 Task: Find flights from San Francisco to Dubai, departing on October 1 and returning on October 5, in Economy class. Apply a filter for flights under 15 hours.
Action: Mouse pressed left at (269, 273)
Screenshot: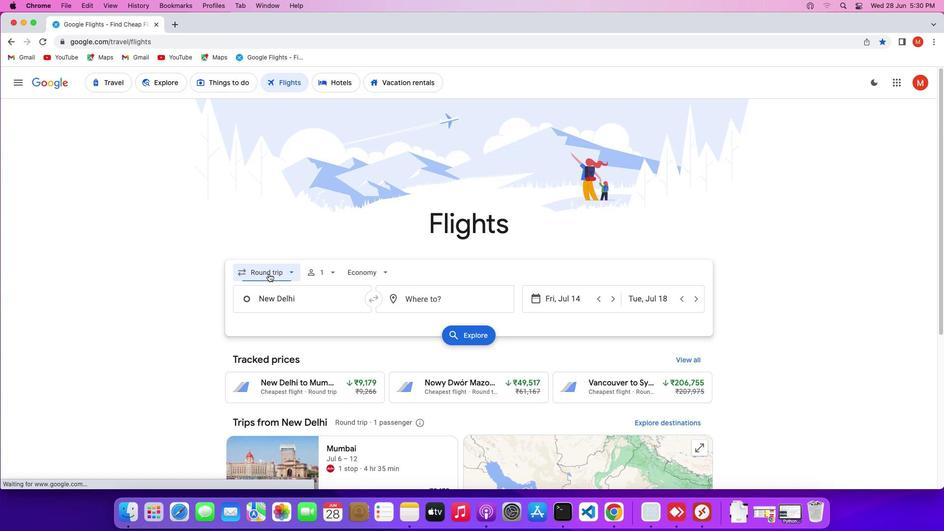 
Action: Mouse moved to (254, 296)
Screenshot: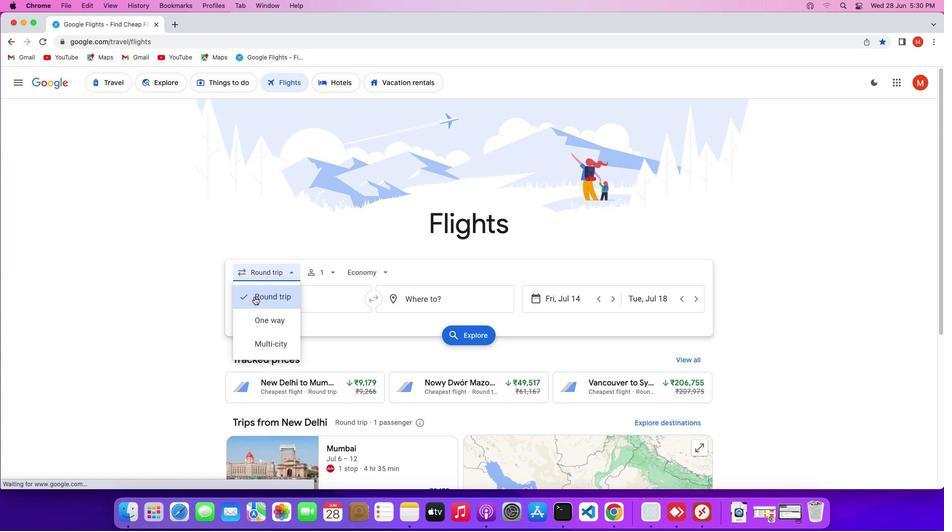 
Action: Mouse pressed left at (254, 296)
Screenshot: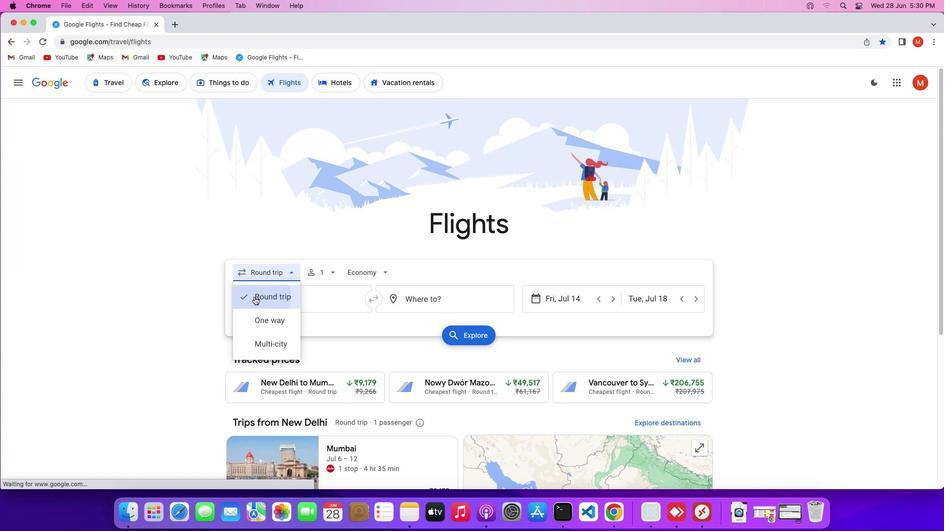 
Action: Mouse moved to (328, 276)
Screenshot: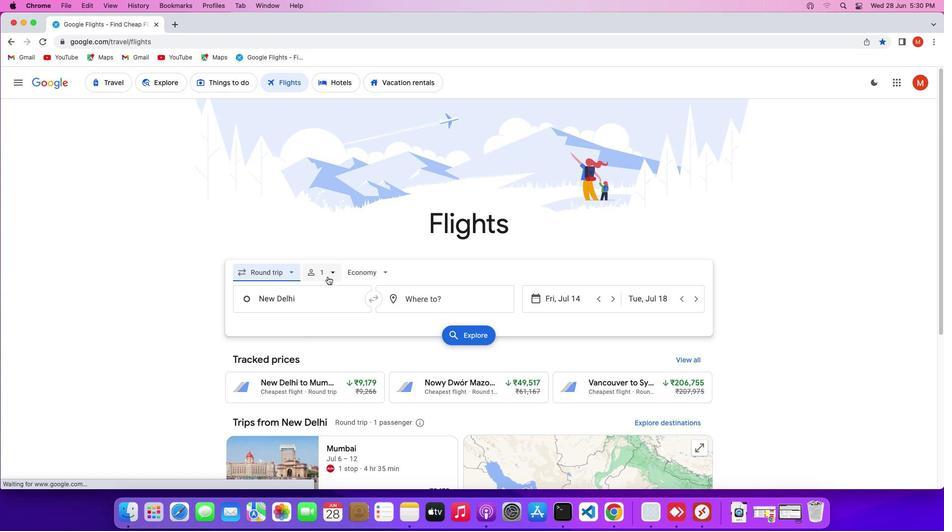 
Action: Mouse pressed left at (328, 276)
Screenshot: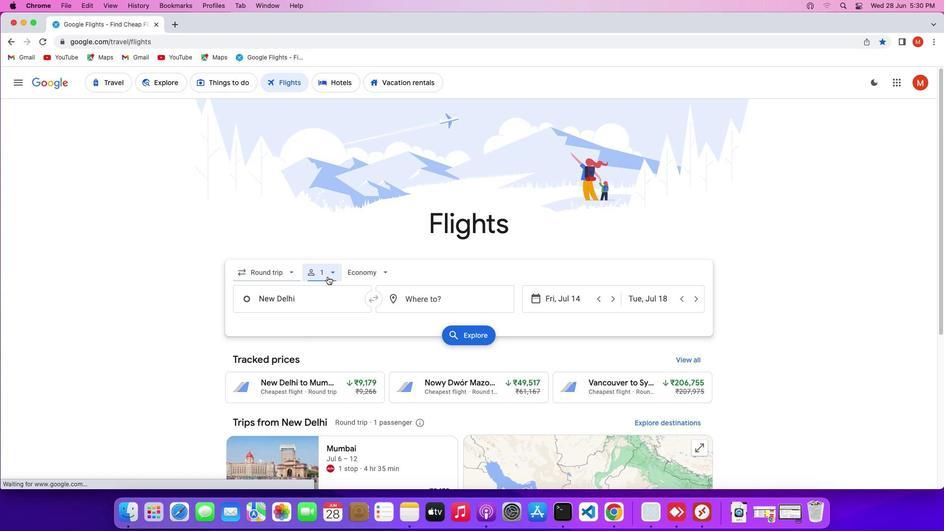 
Action: Mouse moved to (385, 297)
Screenshot: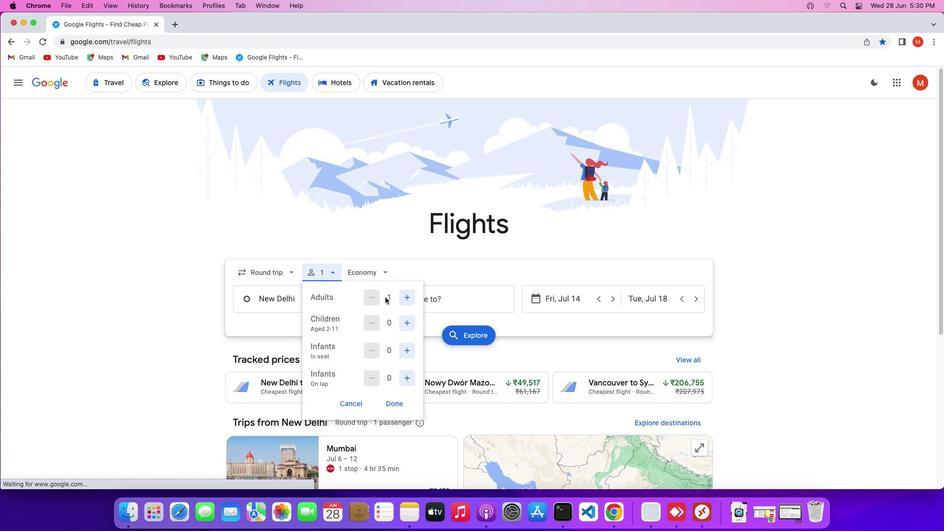 
Action: Mouse pressed left at (385, 297)
Screenshot: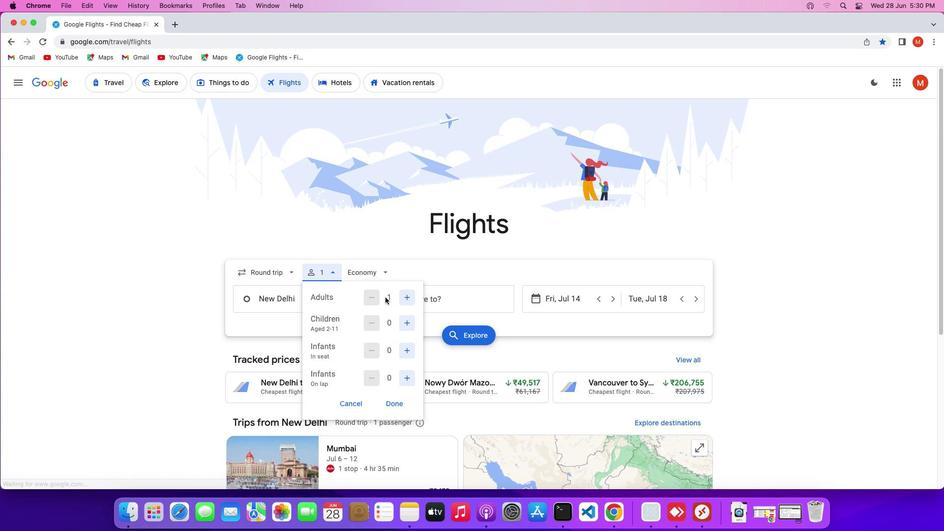 
Action: Mouse moved to (399, 399)
Screenshot: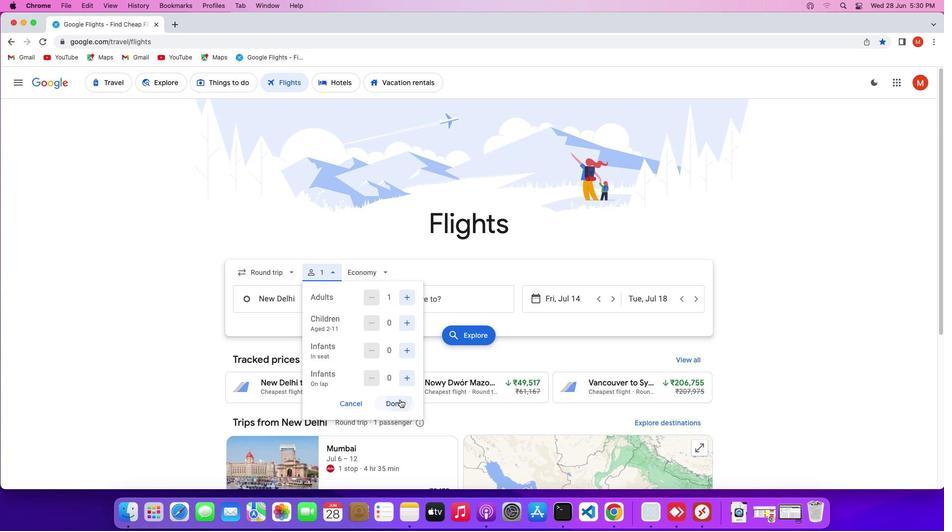 
Action: Mouse pressed left at (399, 399)
Screenshot: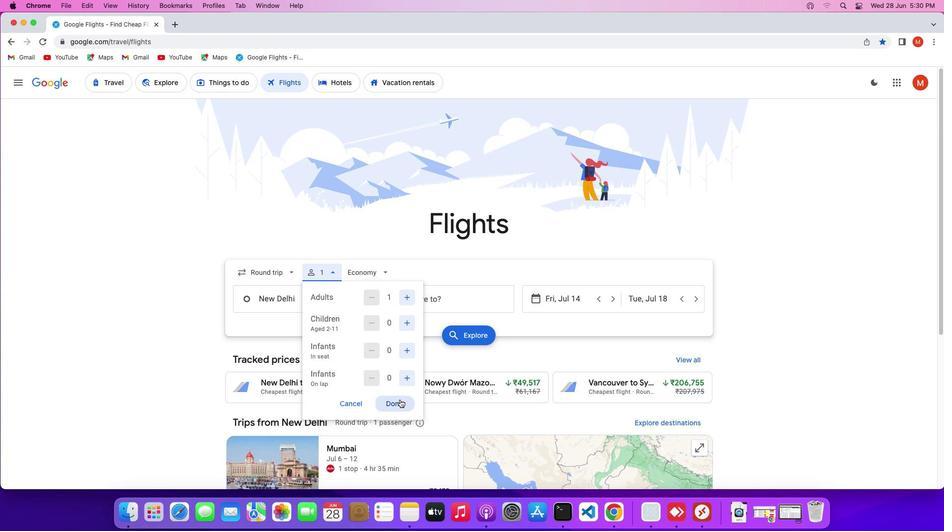 
Action: Mouse moved to (367, 273)
Screenshot: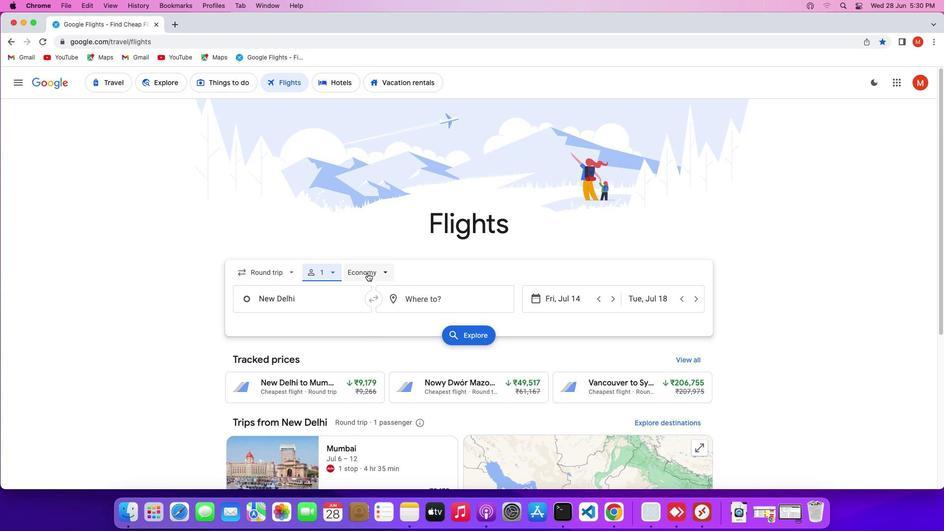 
Action: Mouse pressed left at (367, 273)
Screenshot: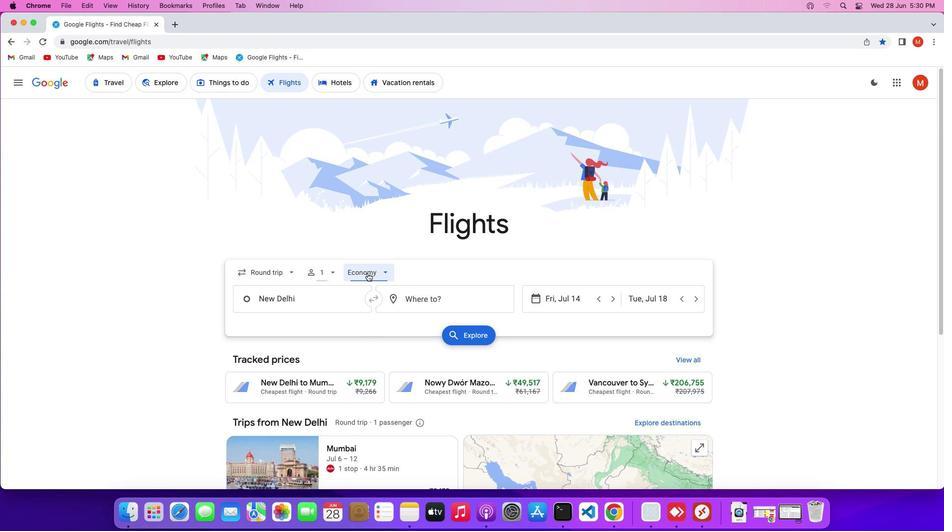 
Action: Mouse moved to (381, 342)
Screenshot: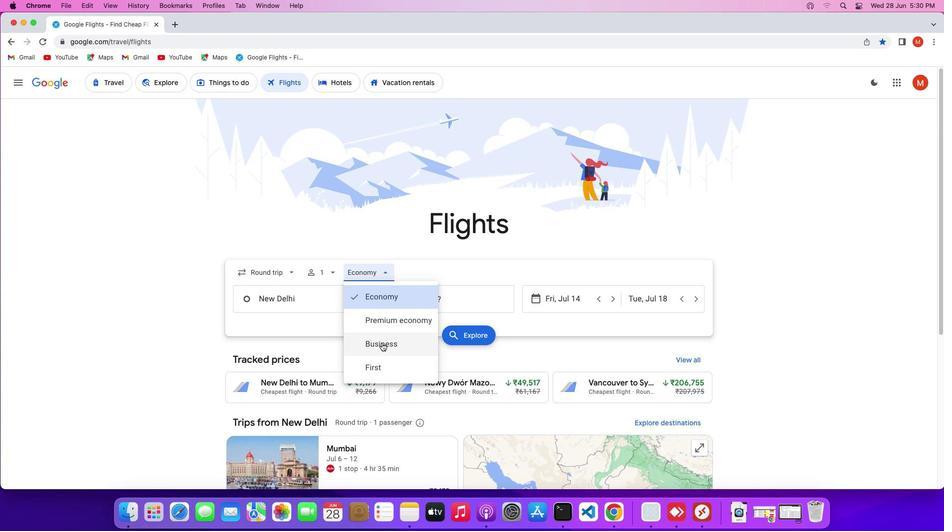 
Action: Mouse pressed left at (381, 342)
Screenshot: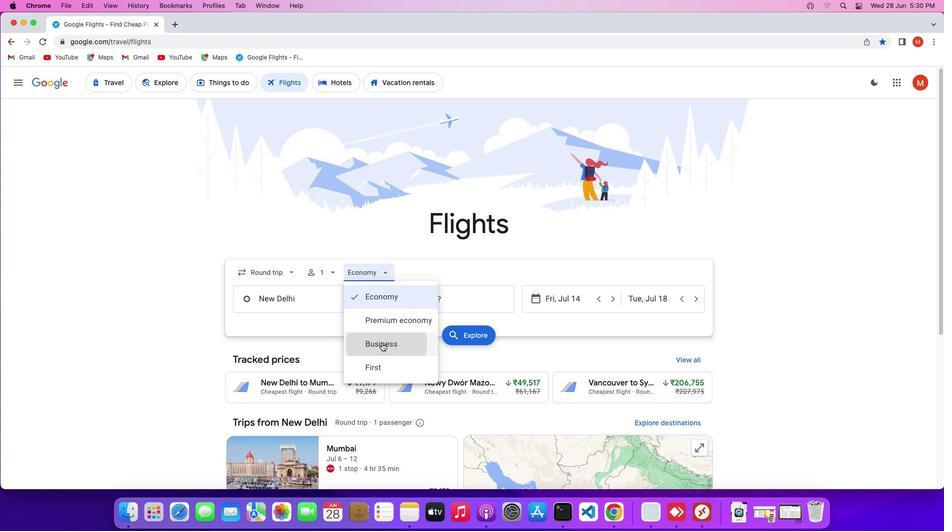 
Action: Mouse moved to (326, 299)
Screenshot: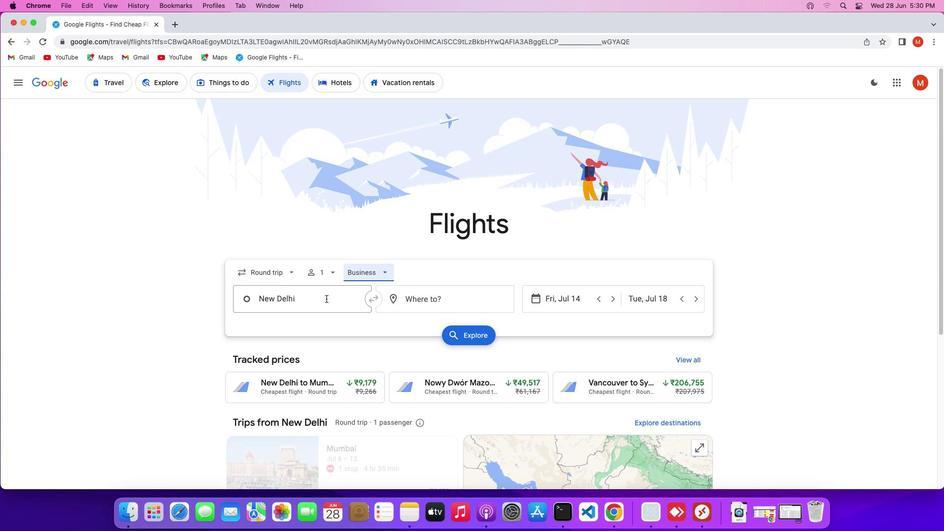 
Action: Mouse pressed left at (326, 299)
Screenshot: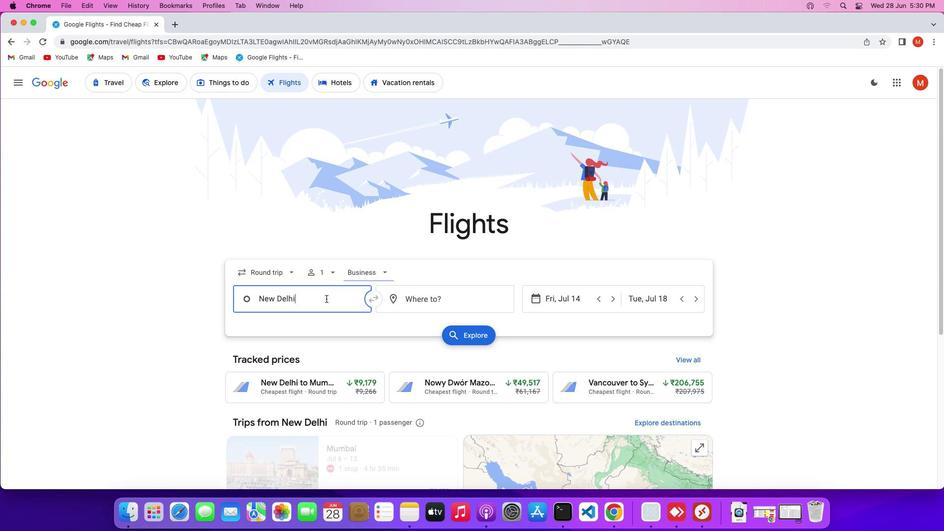 
Action: Key pressed Key.backspaceKey.shift'S''a''n'Key.spaceKey.shift'F''r''a''n''c''i''s''c''o'
Screenshot: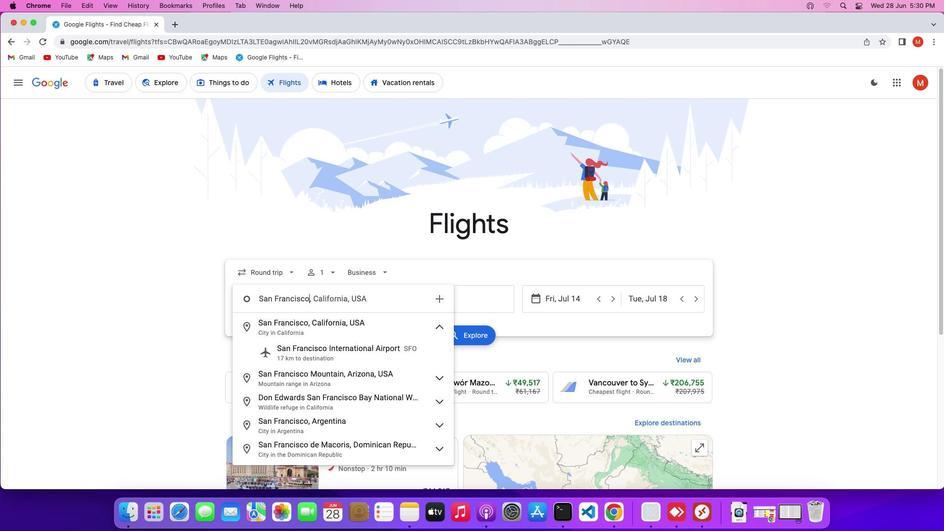 
Action: Mouse moved to (339, 319)
Screenshot: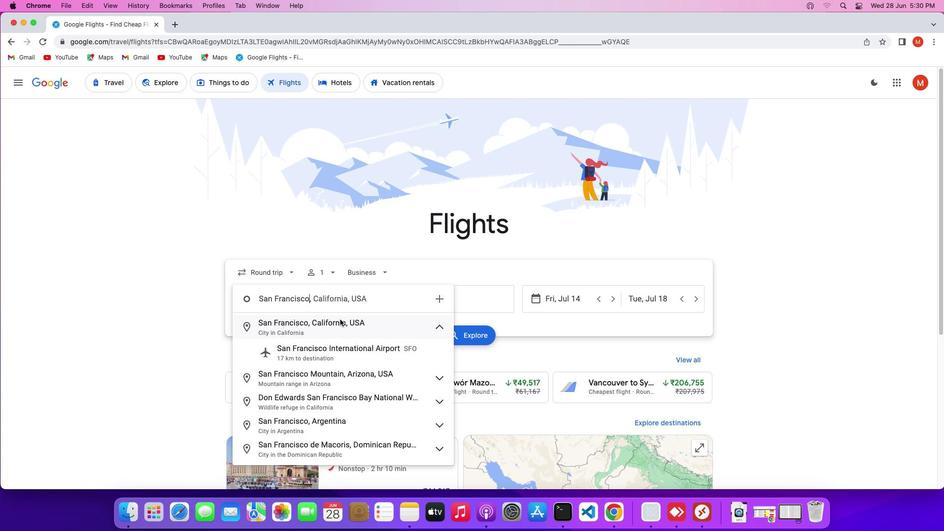 
Action: Mouse pressed left at (339, 319)
Screenshot: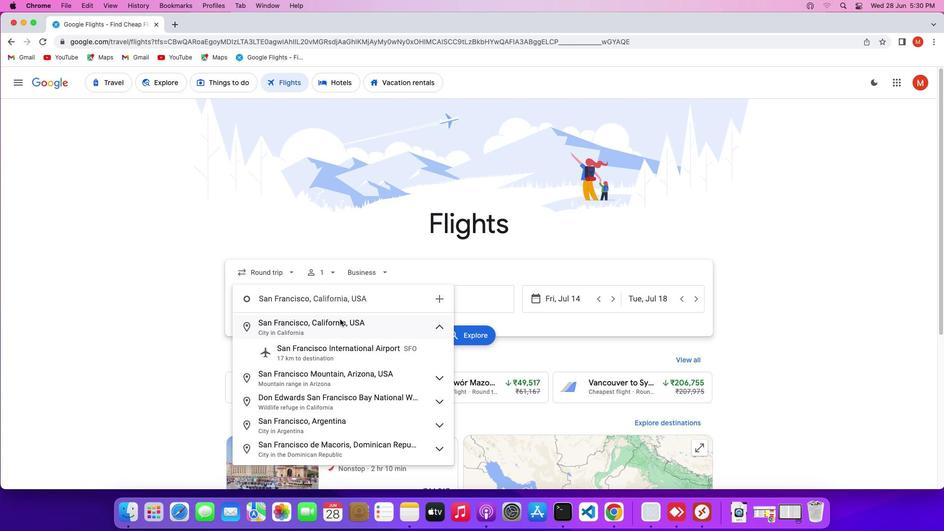 
Action: Mouse moved to (400, 295)
Screenshot: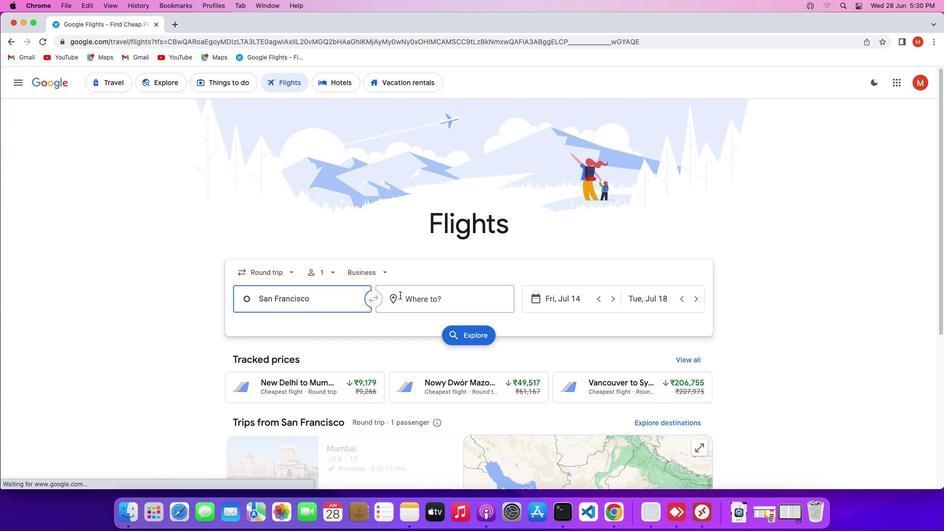 
Action: Mouse pressed left at (400, 295)
Screenshot: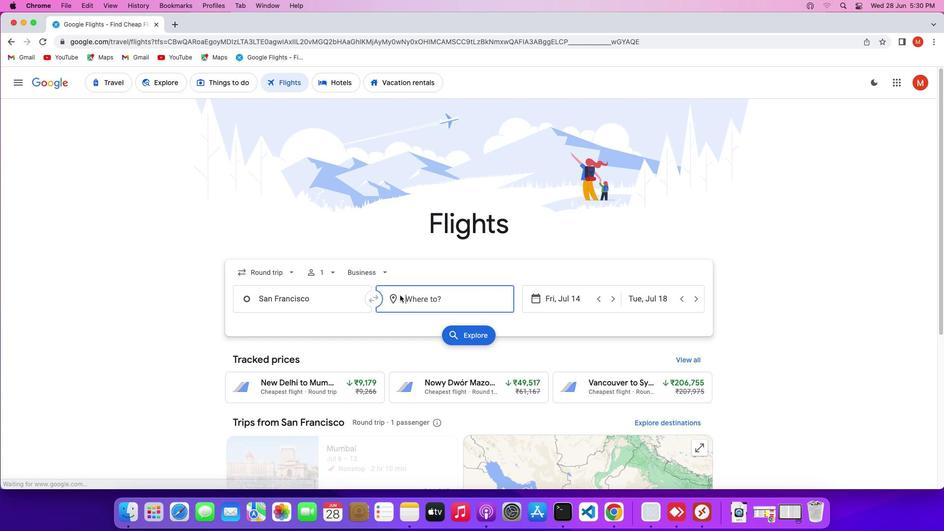 
Action: Key pressed Key.shift'D''u''b''a''i'
Screenshot: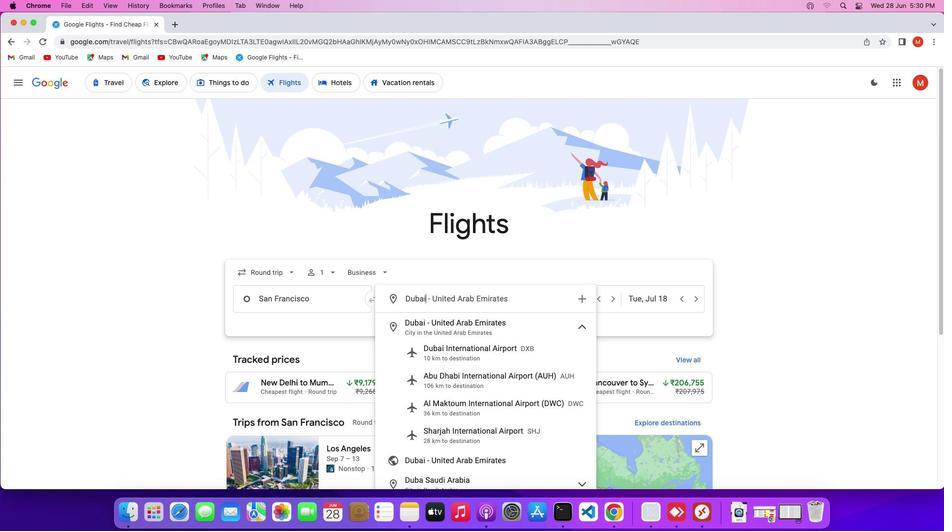 
Action: Mouse moved to (424, 321)
Screenshot: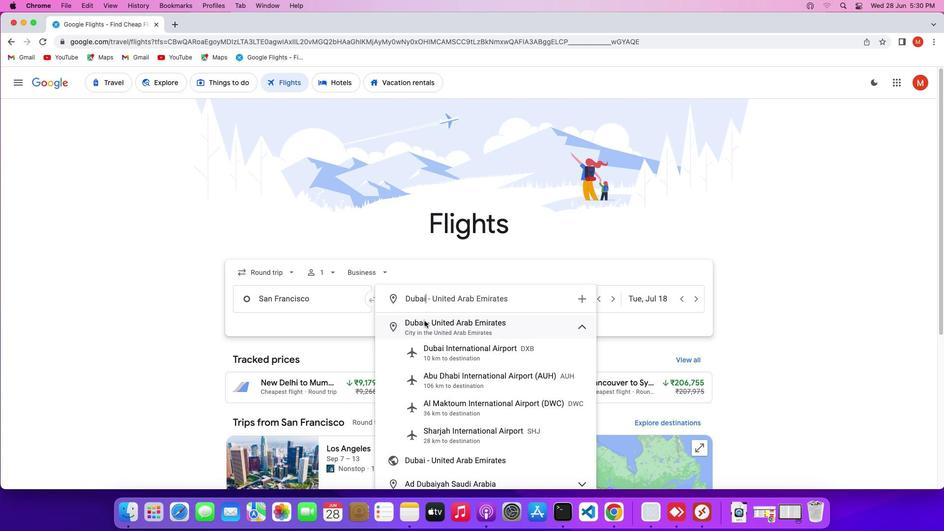 
Action: Mouse pressed left at (424, 321)
Screenshot: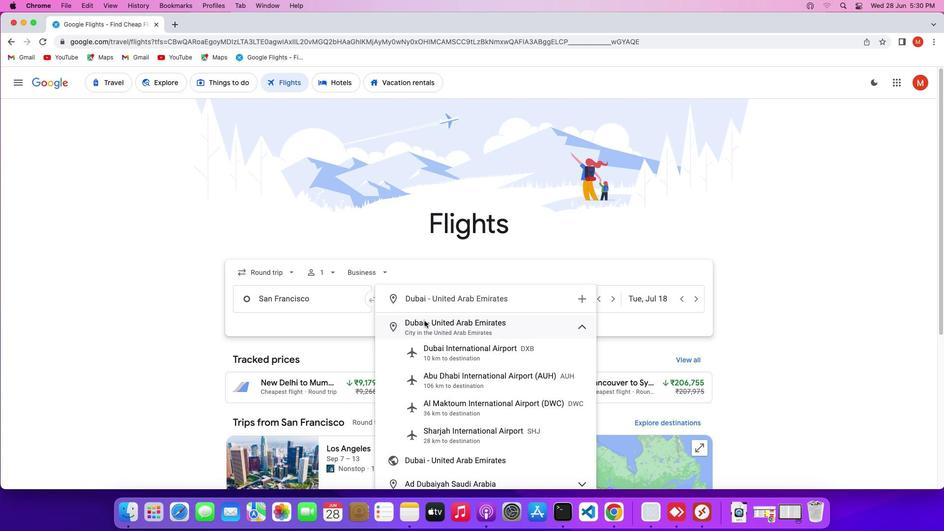 
Action: Mouse moved to (559, 292)
Screenshot: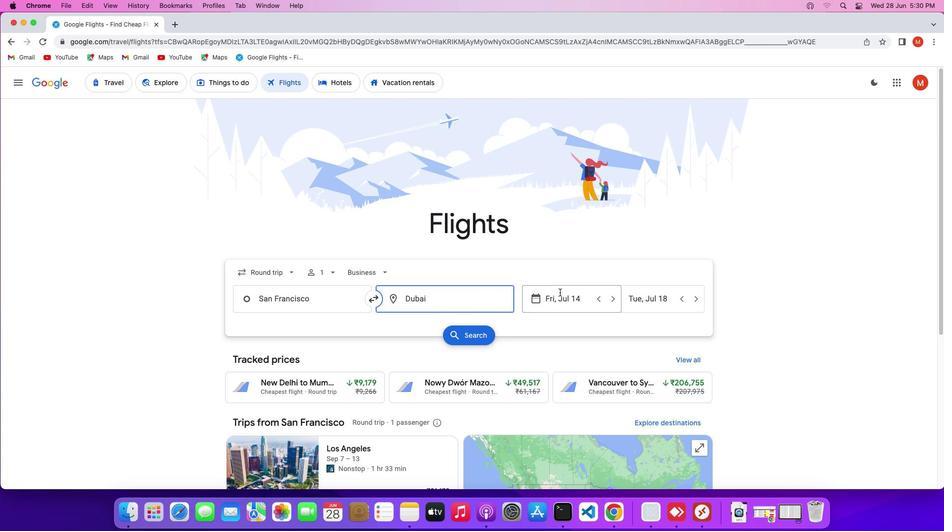 
Action: Mouse pressed left at (559, 292)
Screenshot: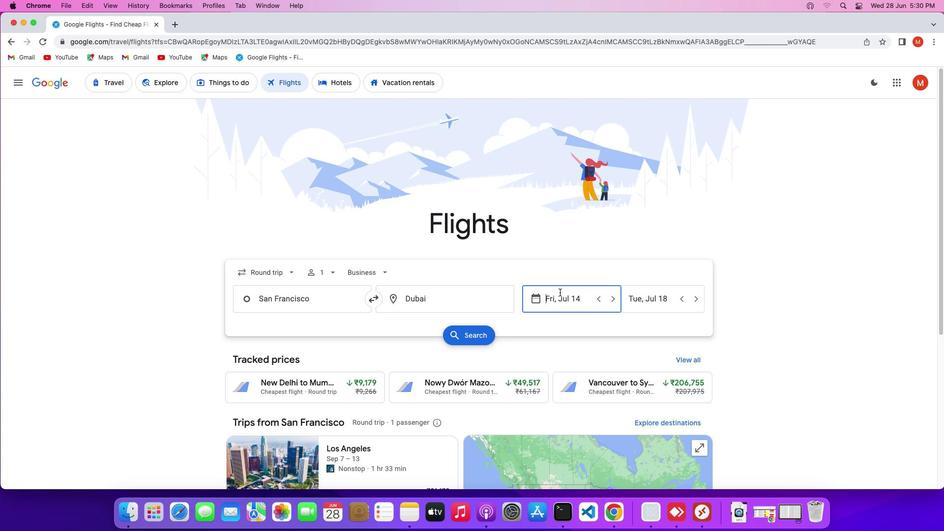 
Action: Mouse moved to (706, 356)
Screenshot: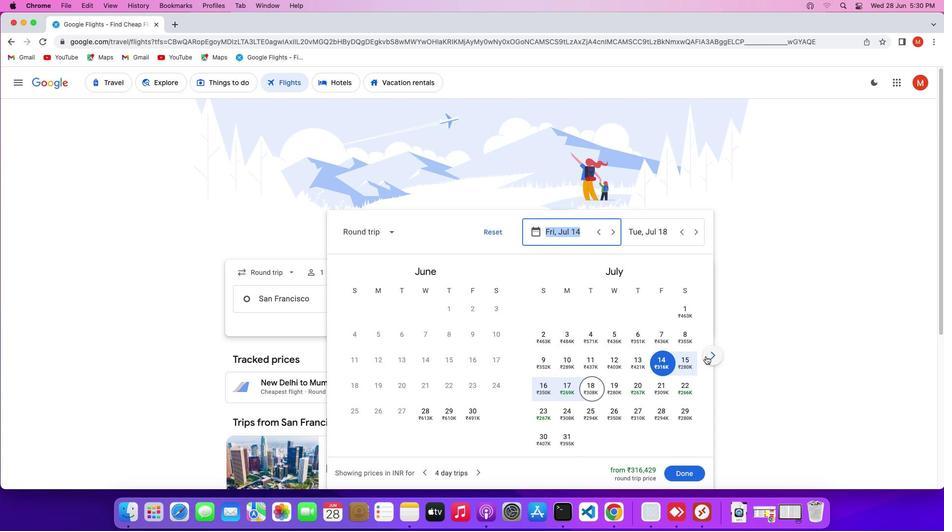 
Action: Mouse pressed left at (706, 356)
Screenshot: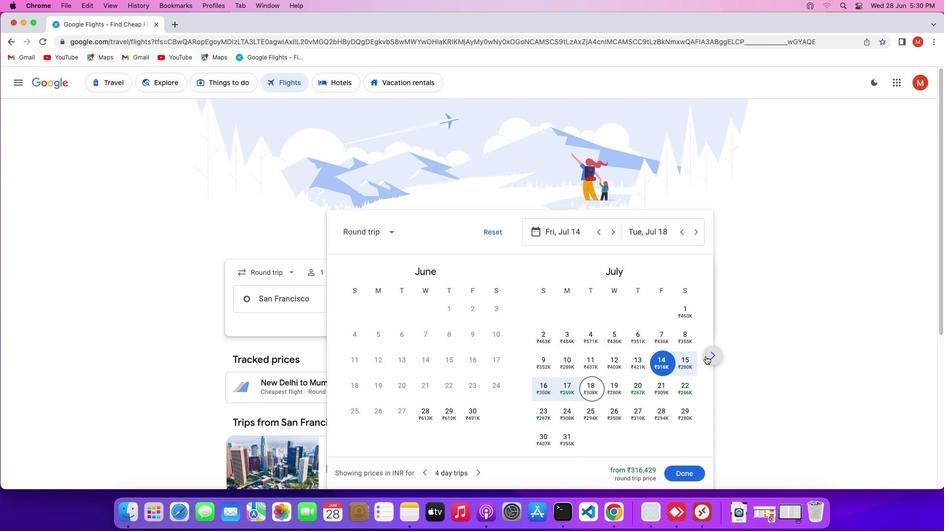 
Action: Mouse pressed left at (706, 356)
Screenshot: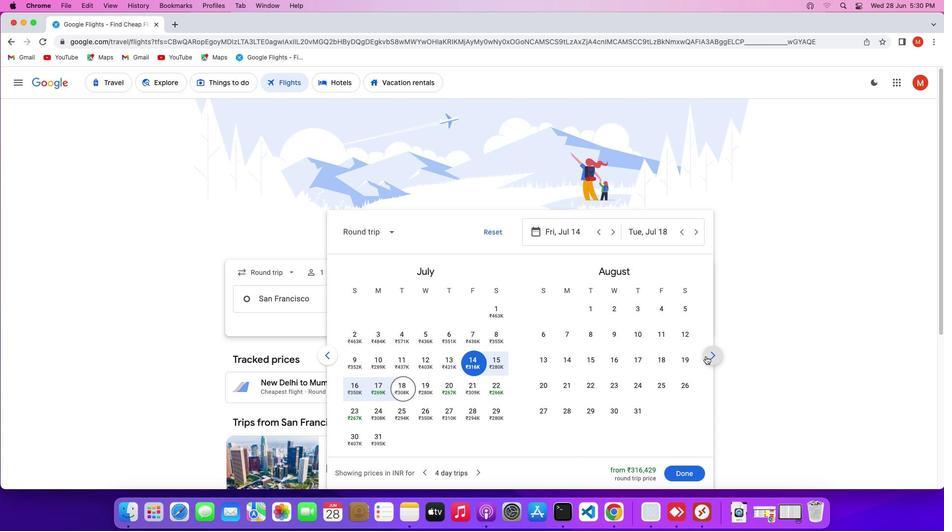 
Action: Mouse pressed left at (706, 356)
Screenshot: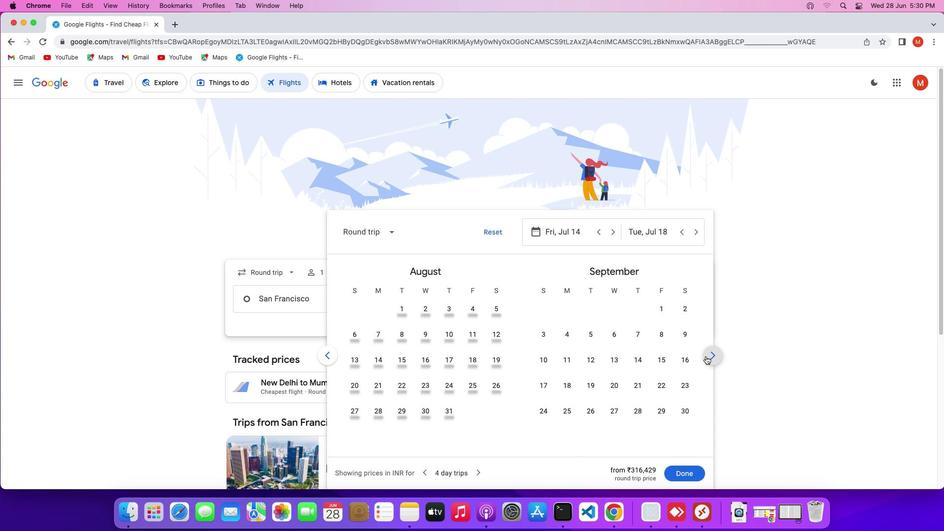 
Action: Mouse moved to (545, 304)
Screenshot: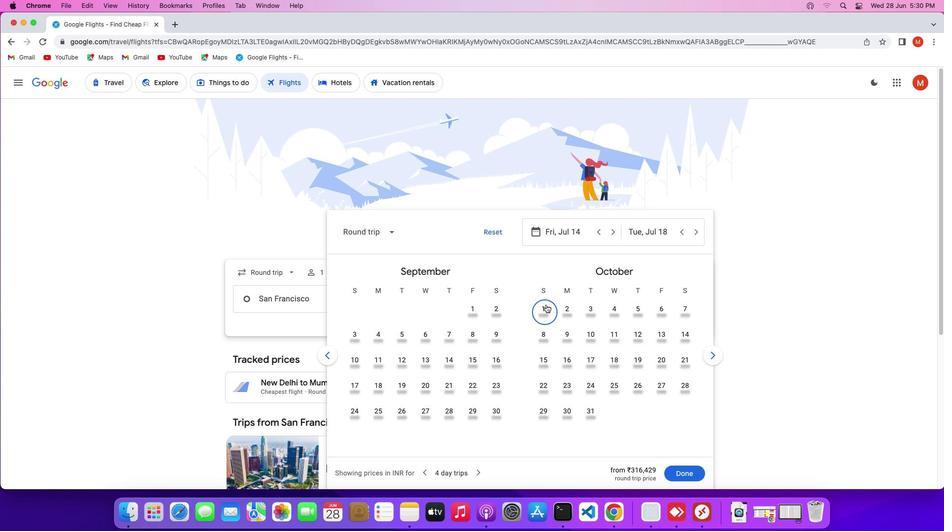 
Action: Mouse pressed left at (545, 304)
Screenshot: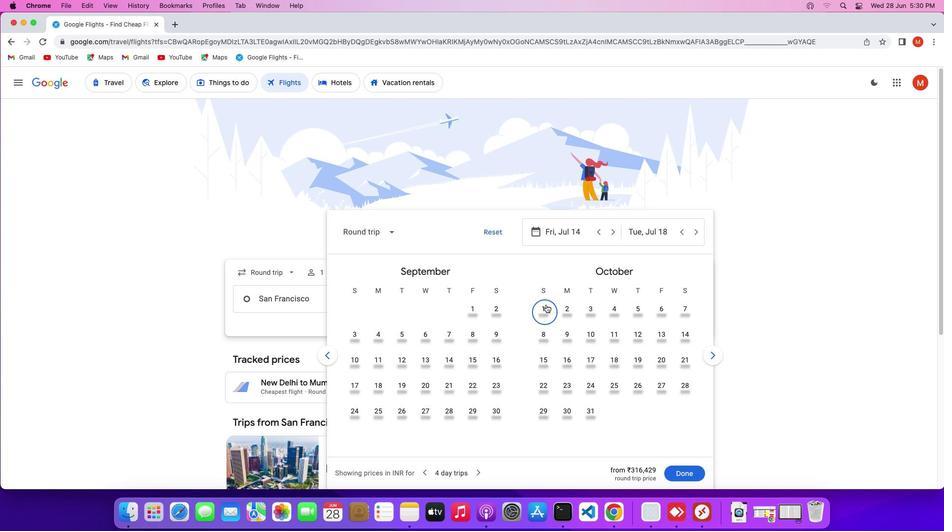 
Action: Mouse moved to (634, 307)
Screenshot: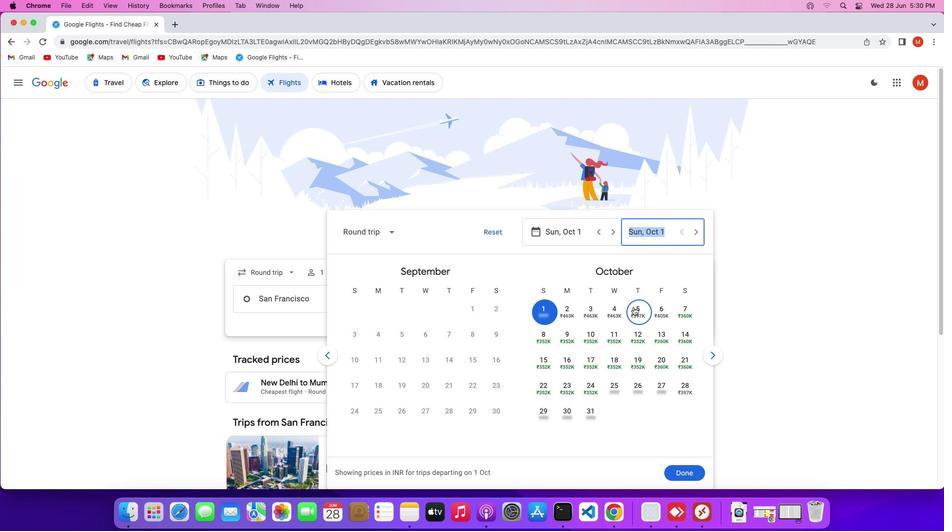 
Action: Mouse pressed left at (634, 307)
Screenshot: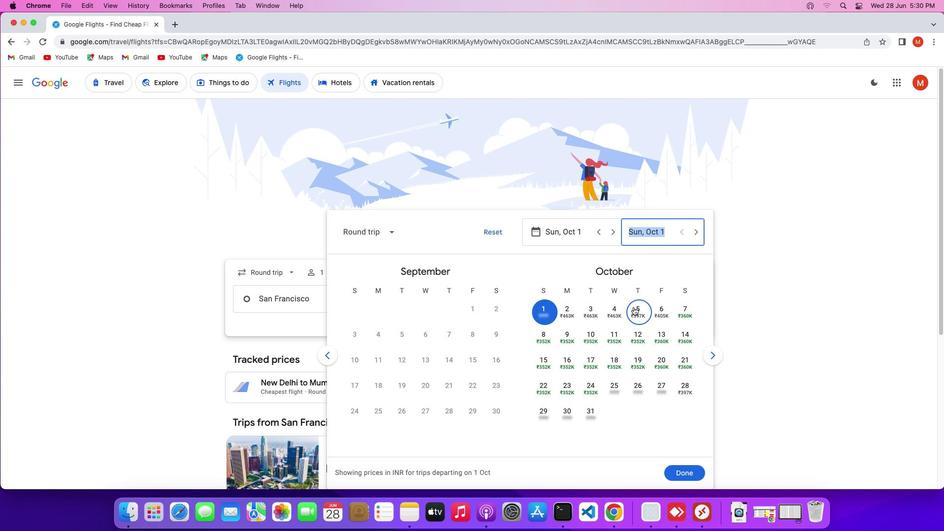 
Action: Mouse moved to (684, 477)
Screenshot: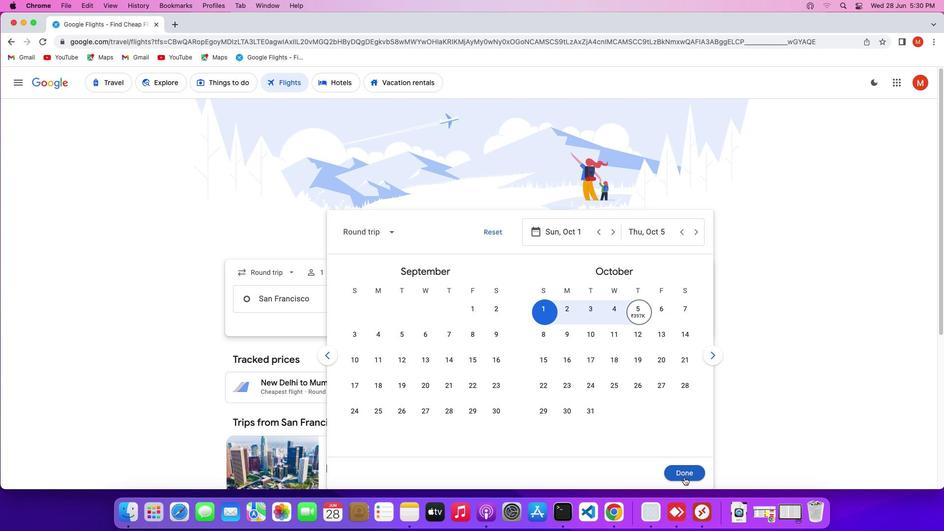 
Action: Mouse pressed left at (684, 477)
Screenshot: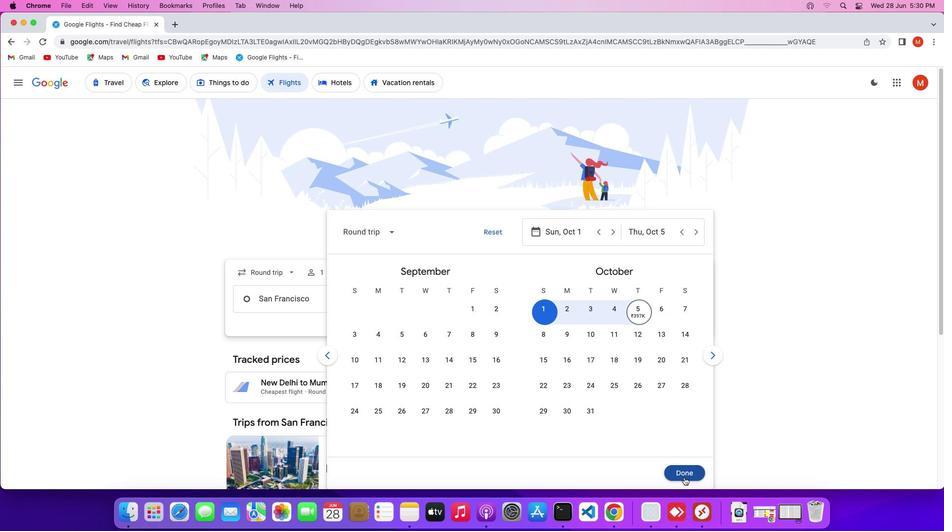 
Action: Mouse moved to (456, 339)
Screenshot: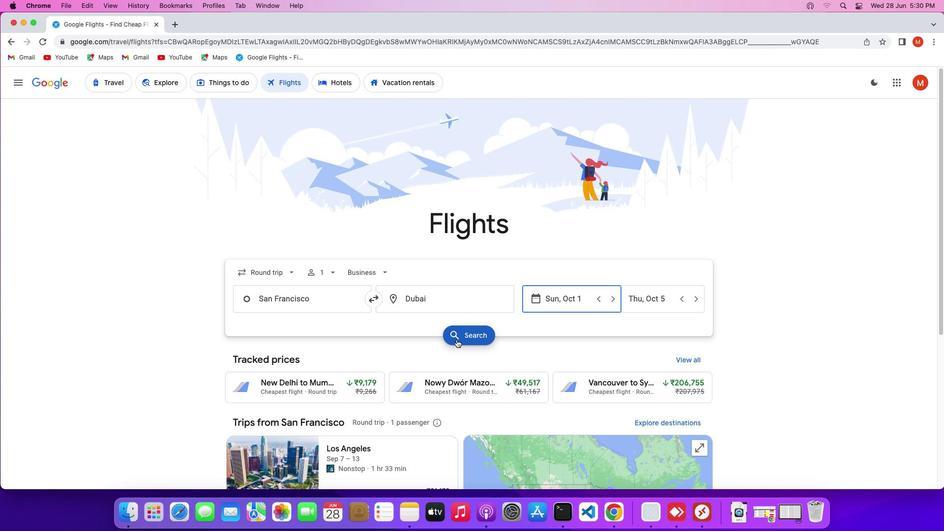 
Action: Mouse pressed left at (456, 339)
Screenshot: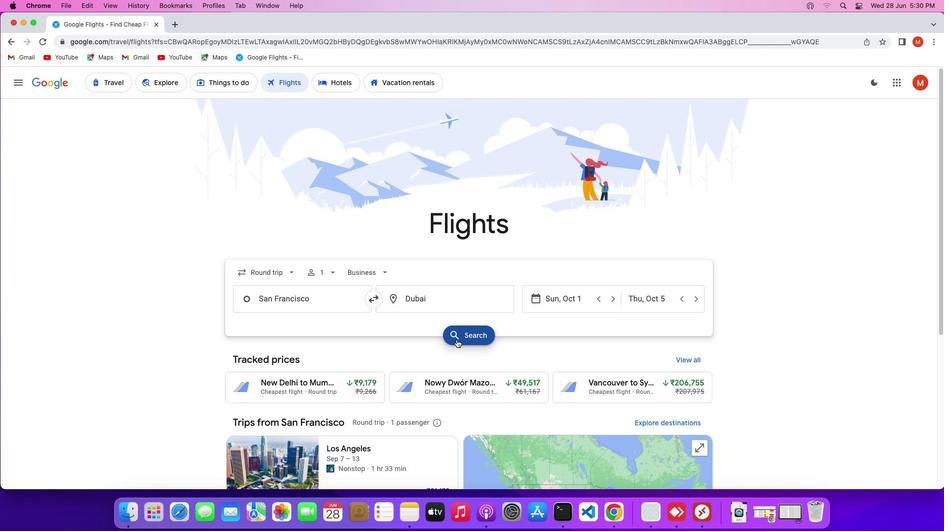 
Action: Mouse moved to (360, 177)
Screenshot: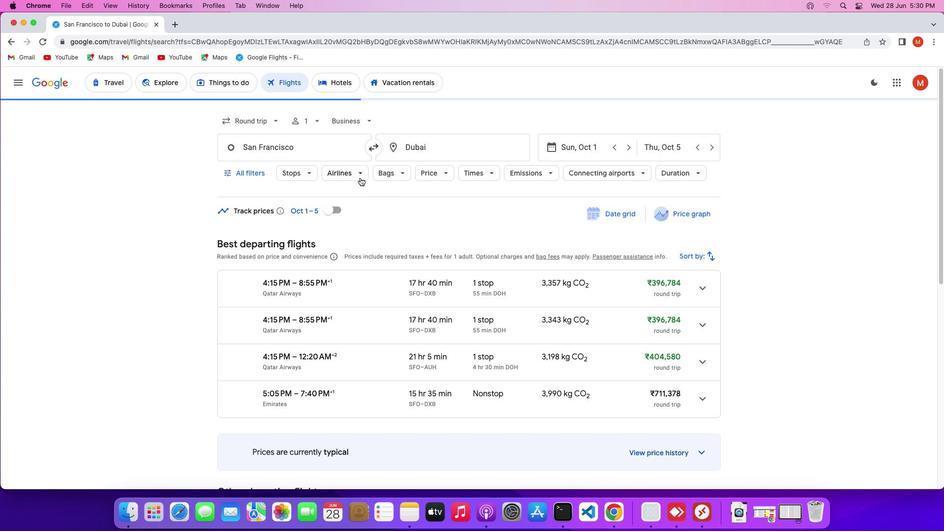 
Action: Mouse pressed left at (360, 177)
Screenshot: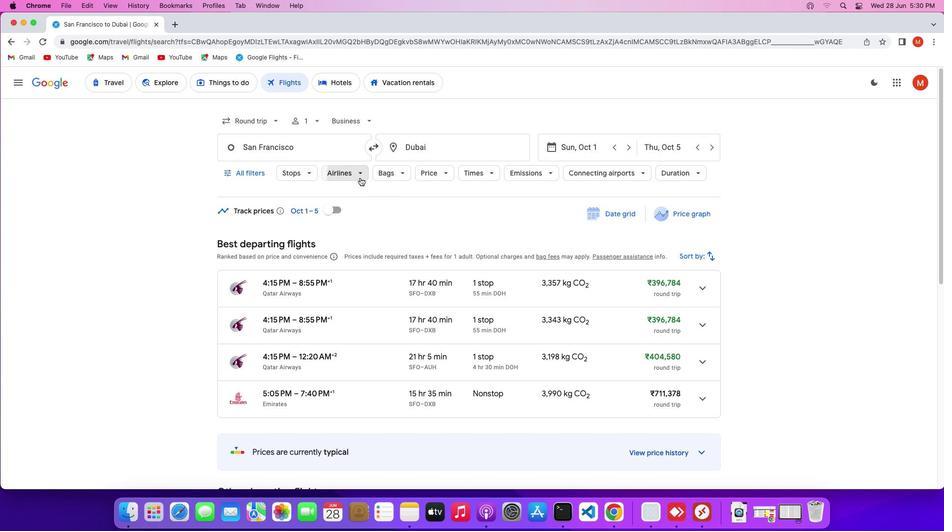 
Action: Mouse moved to (487, 223)
Screenshot: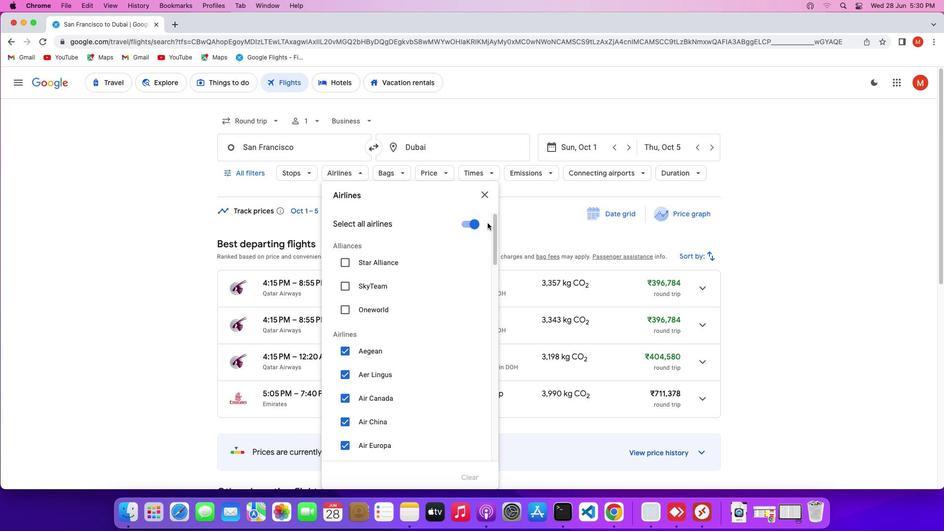 
Action: Mouse pressed left at (487, 223)
Screenshot: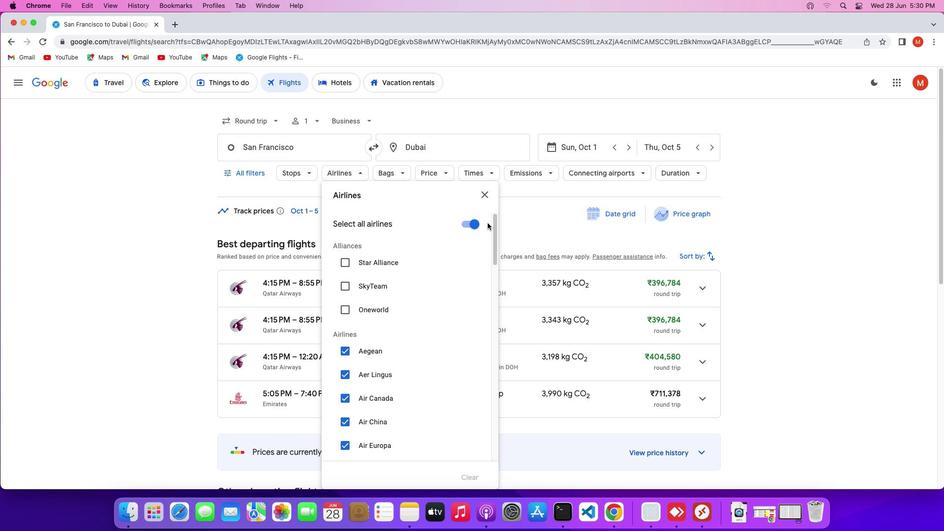 
Action: Mouse moved to (482, 199)
Screenshot: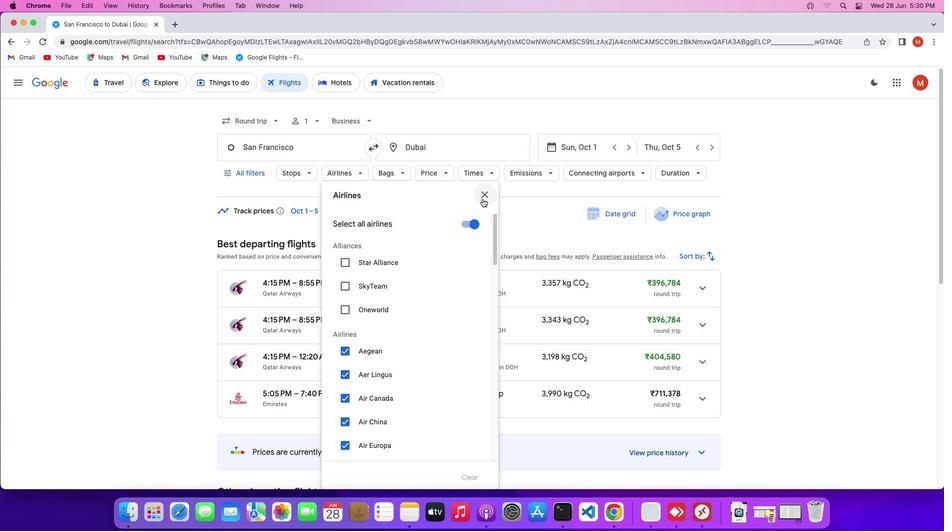 
Action: Mouse pressed left at (482, 199)
Screenshot: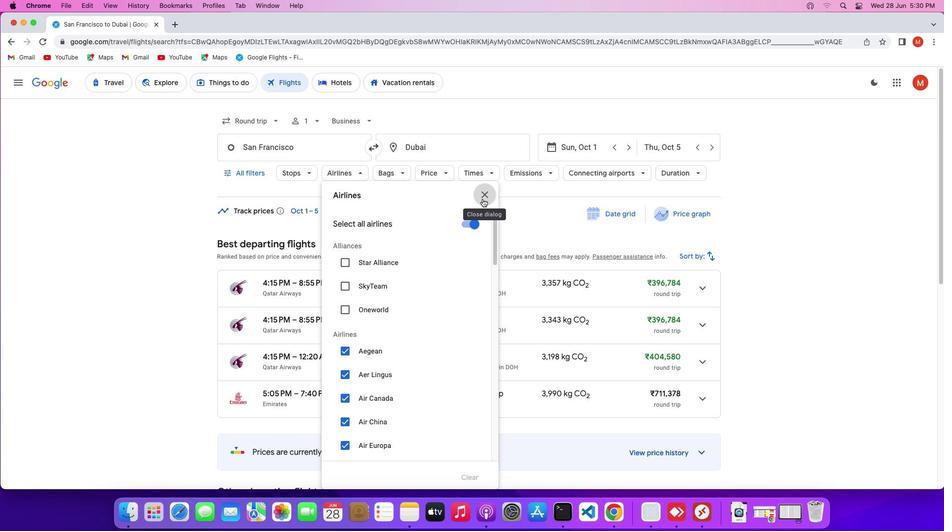 
Action: Mouse moved to (701, 252)
Screenshot: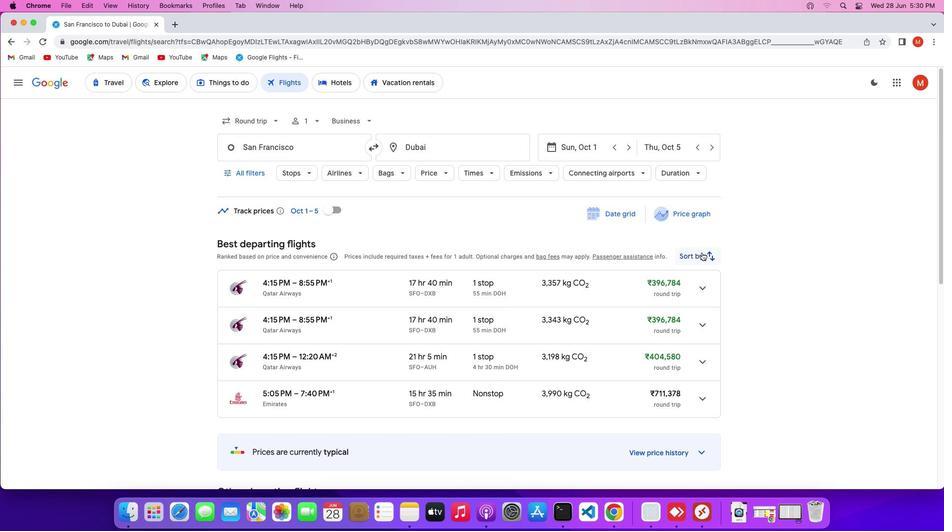 
Action: Mouse pressed left at (701, 252)
Screenshot: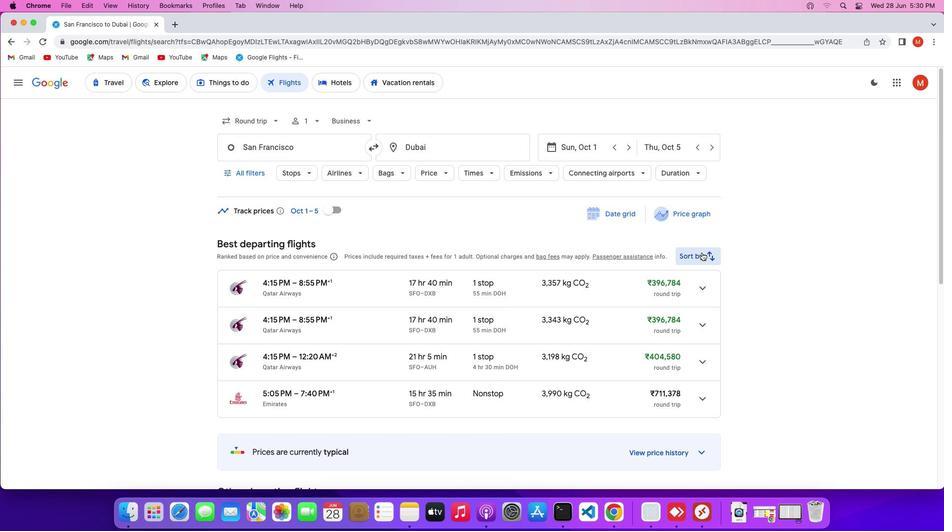 
Action: Mouse moved to (694, 280)
Screenshot: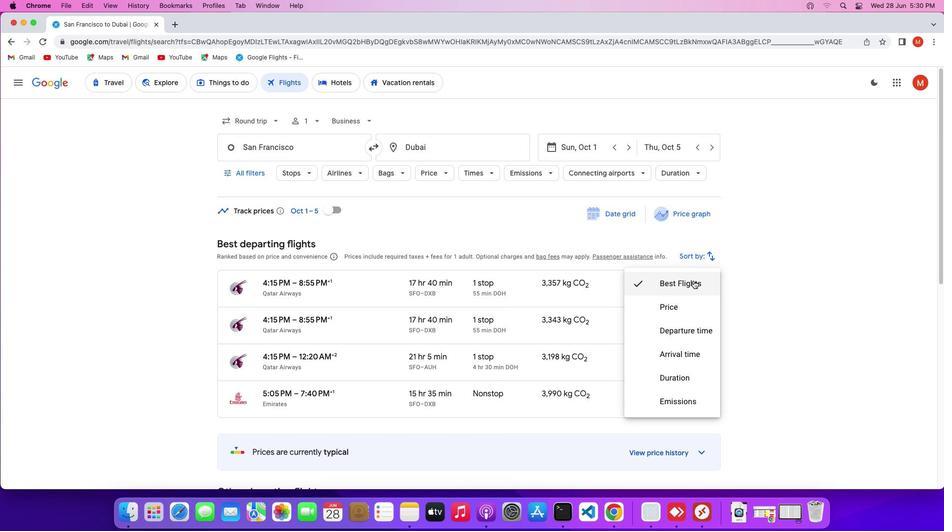
Action: Mouse pressed left at (694, 280)
Screenshot: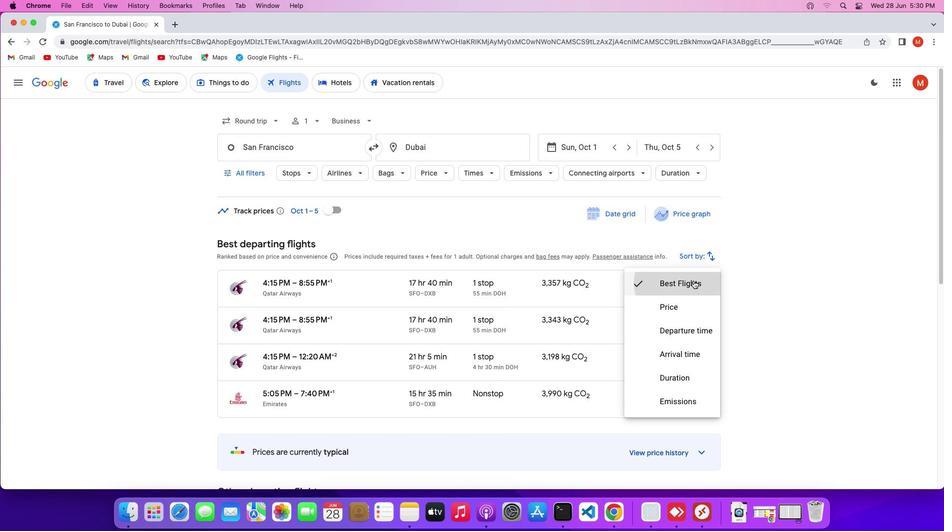 
Action: Mouse moved to (676, 309)
Screenshot: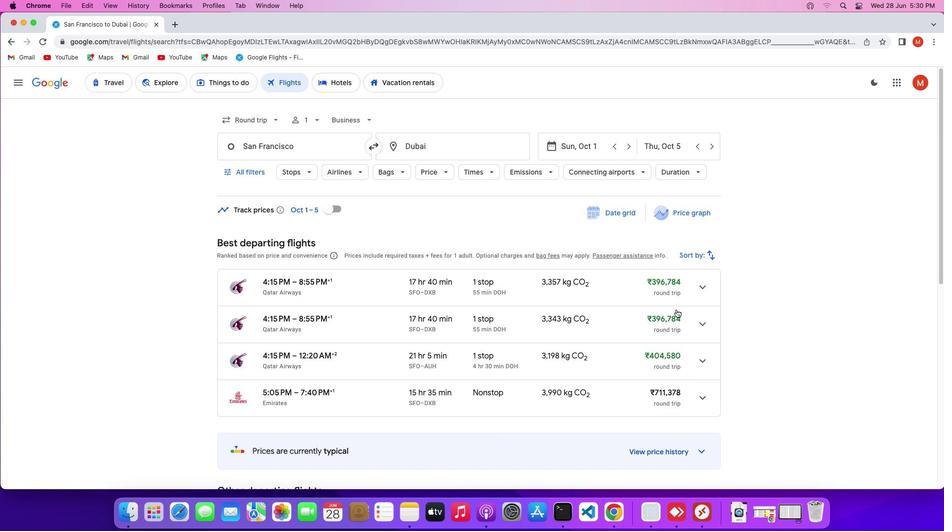 
Action: Mouse scrolled (676, 309) with delta (0, 0)
Screenshot: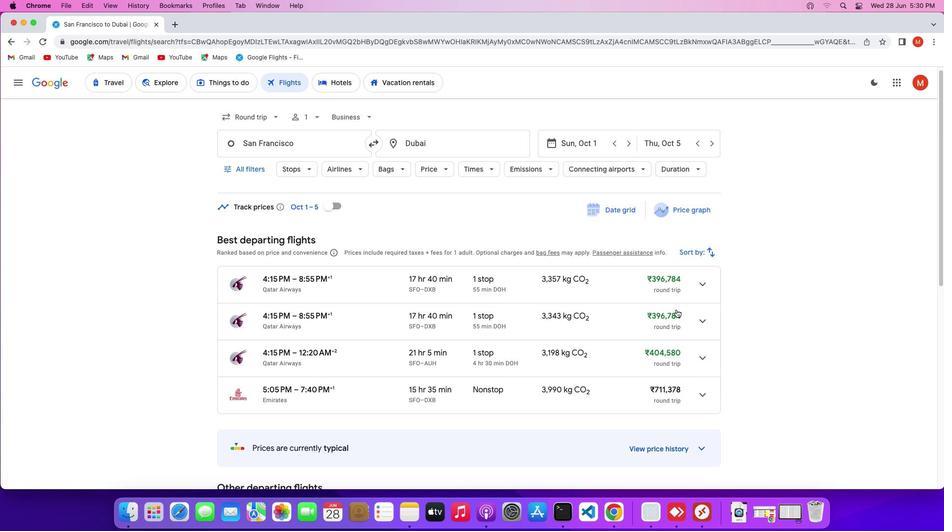 
Action: Mouse scrolled (676, 309) with delta (0, 0)
Screenshot: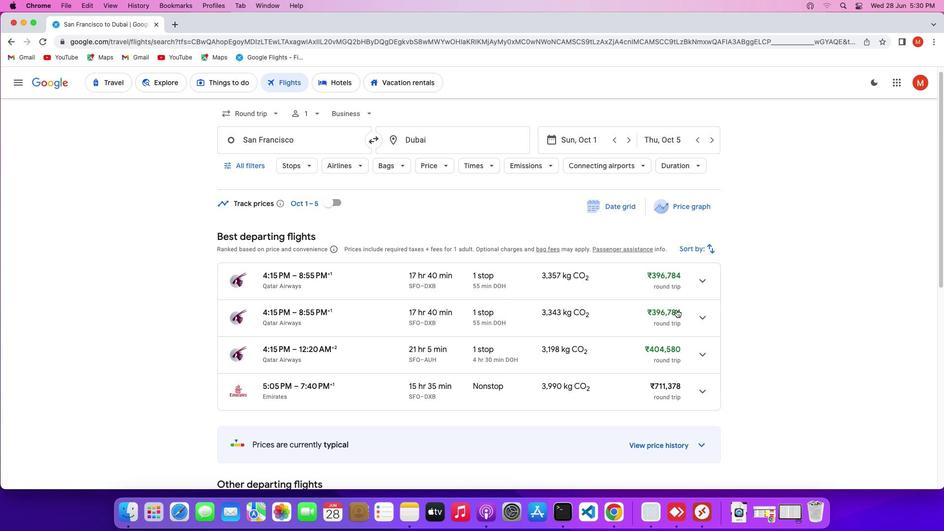 
Action: Mouse scrolled (676, 309) with delta (0, 0)
Screenshot: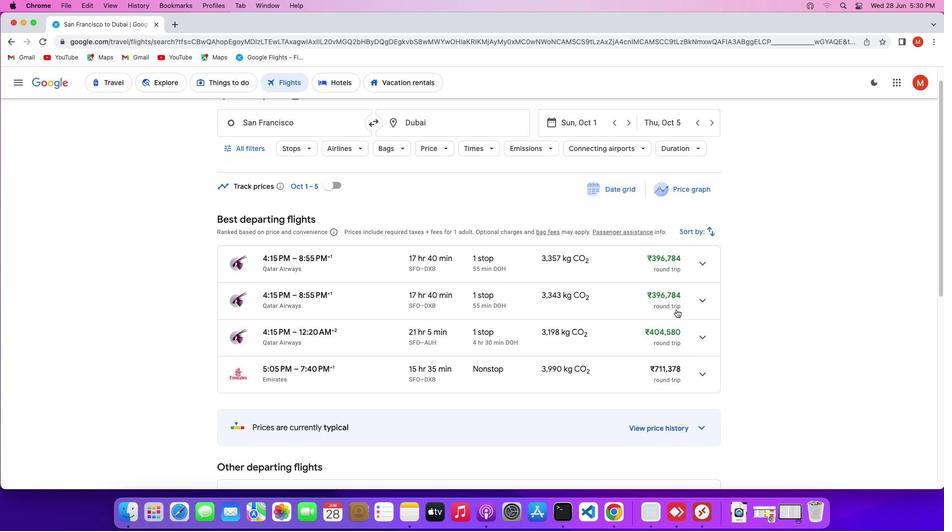 
Action: Mouse scrolled (676, 309) with delta (0, 0)
Screenshot: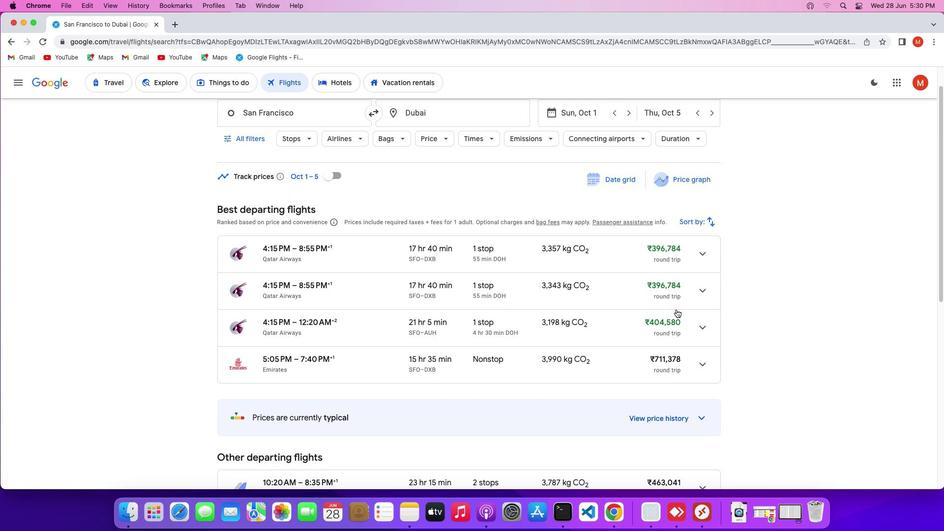 
Action: Mouse scrolled (676, 309) with delta (0, 0)
Screenshot: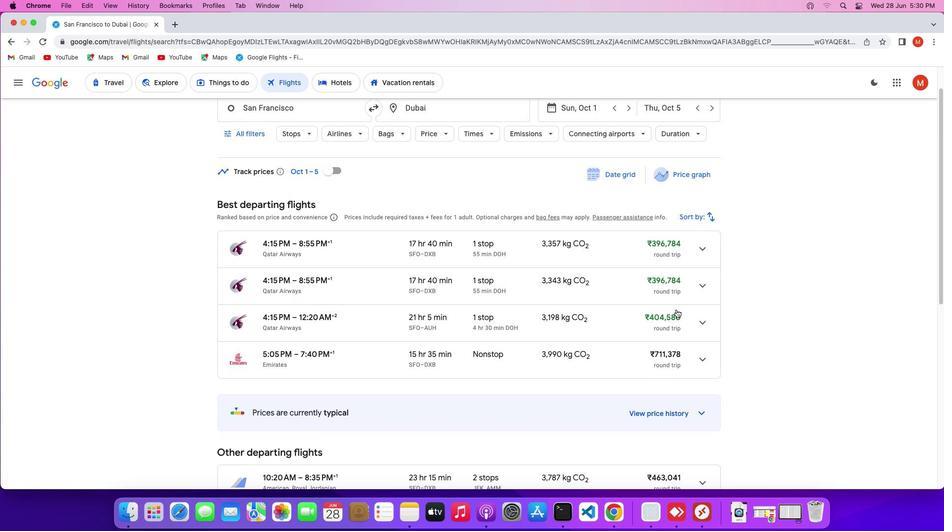 
Action: Mouse scrolled (676, 309) with delta (0, 0)
Screenshot: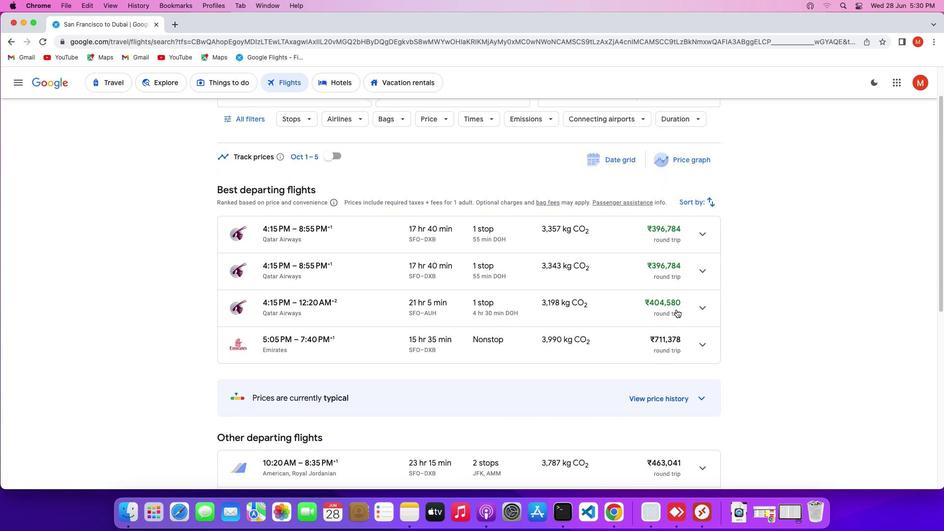 
Action: Mouse scrolled (676, 309) with delta (0, 0)
Screenshot: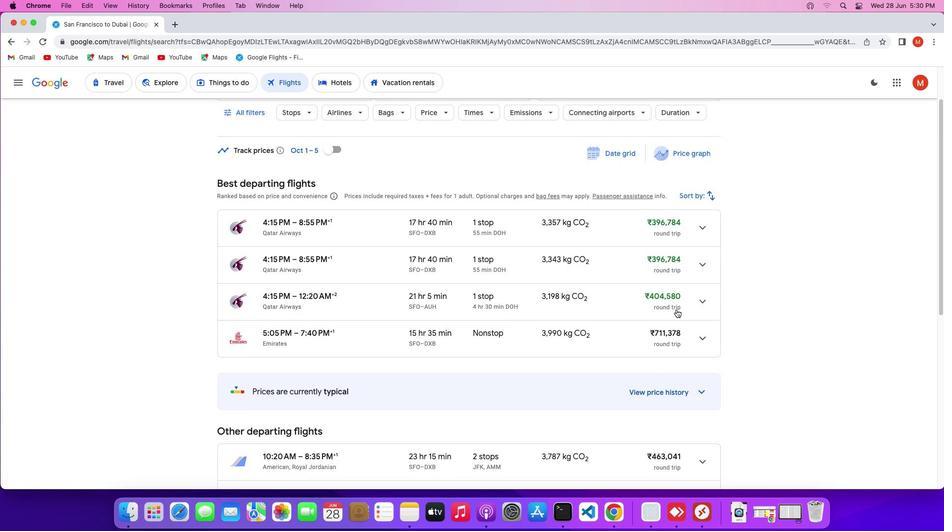 
Action: Mouse scrolled (676, 309) with delta (0, 0)
Screenshot: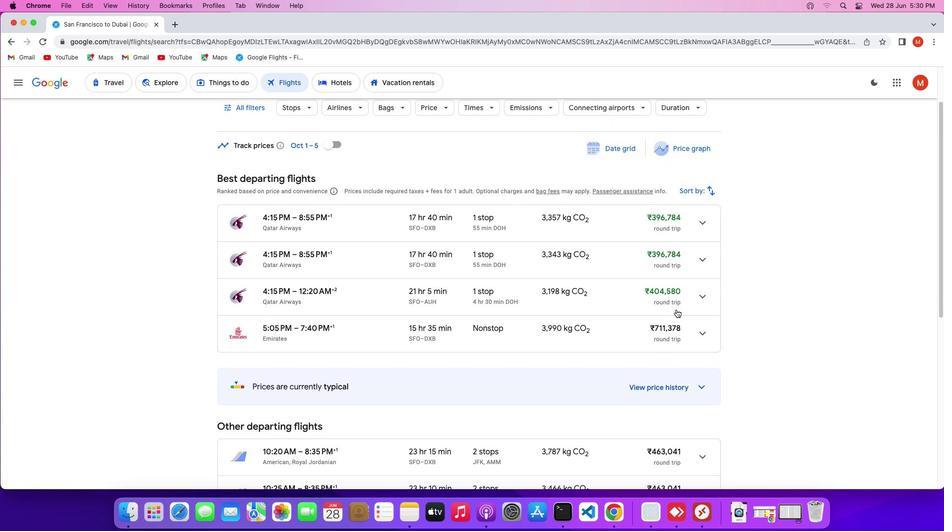 
Action: Mouse scrolled (676, 309) with delta (0, 0)
Screenshot: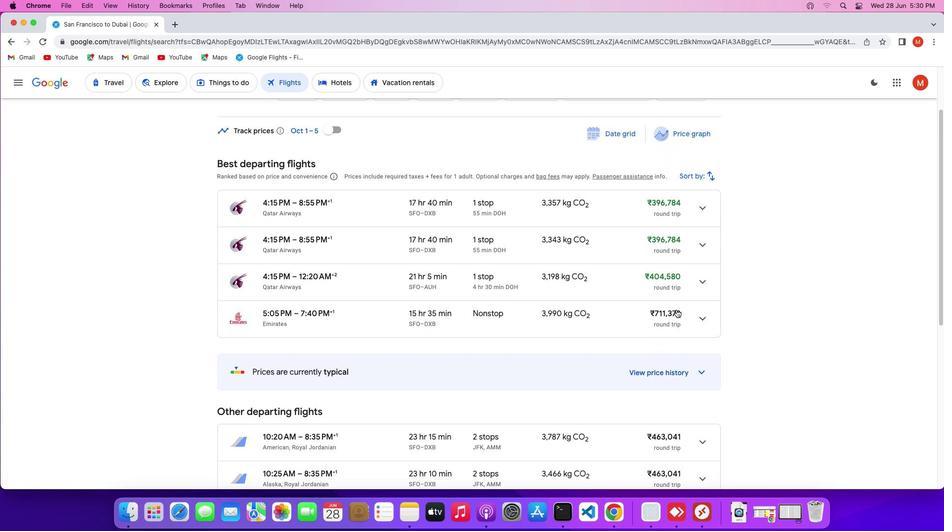 
Action: Mouse scrolled (676, 309) with delta (0, 0)
Screenshot: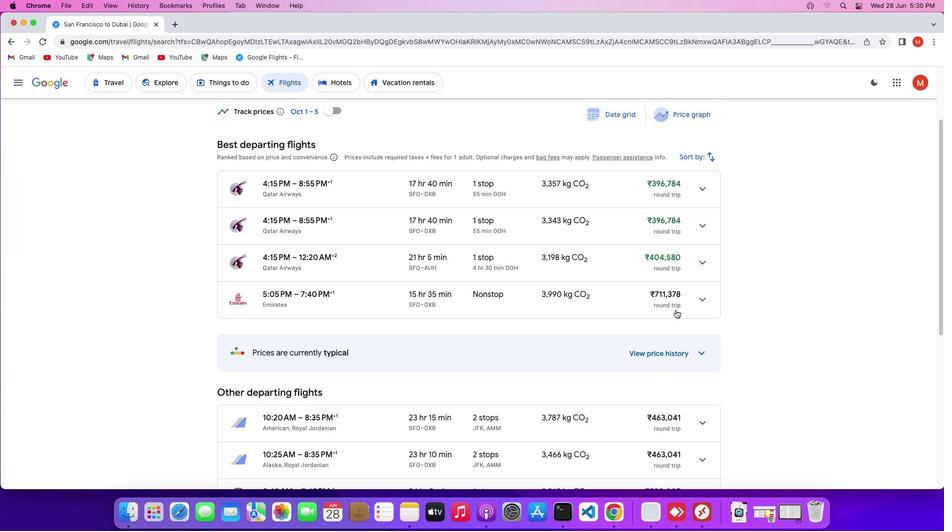 
Action: Mouse scrolled (676, 309) with delta (0, 0)
Screenshot: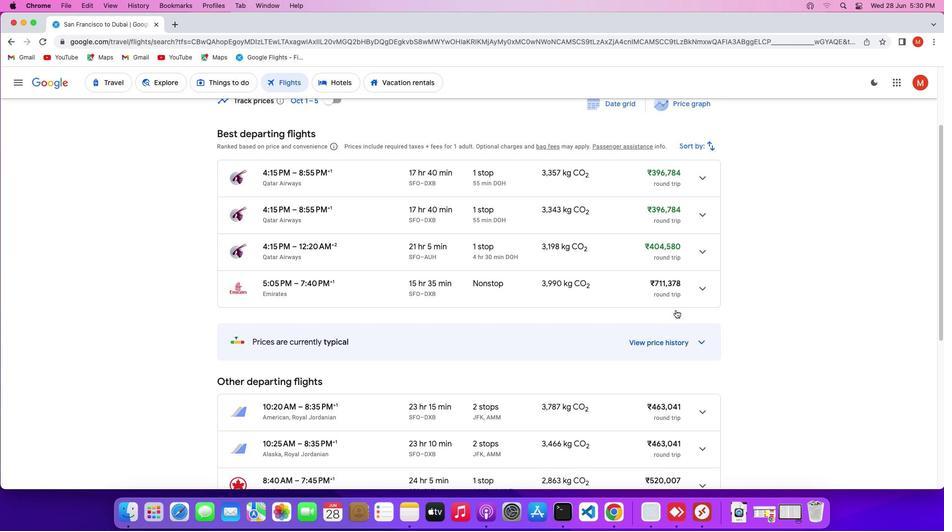
Action: Mouse moved to (676, 309)
Screenshot: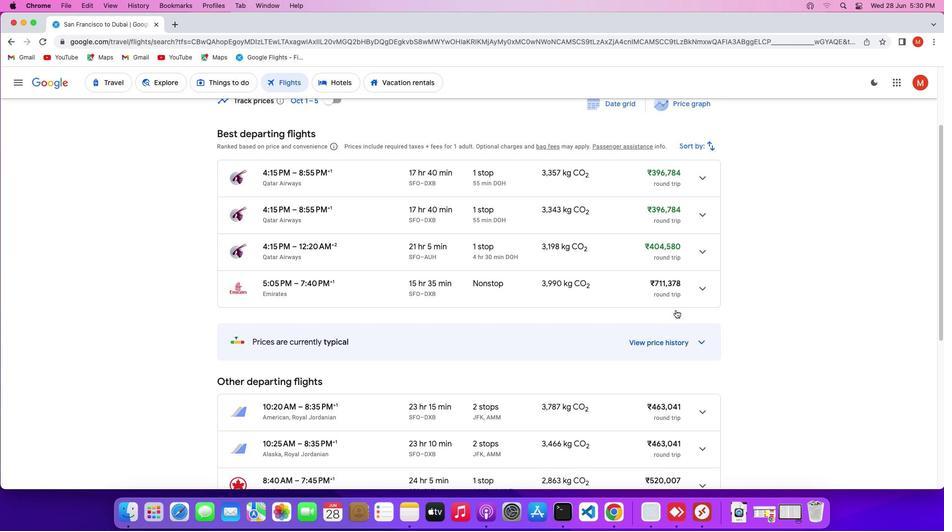 
Action: Mouse scrolled (676, 309) with delta (0, 0)
Screenshot: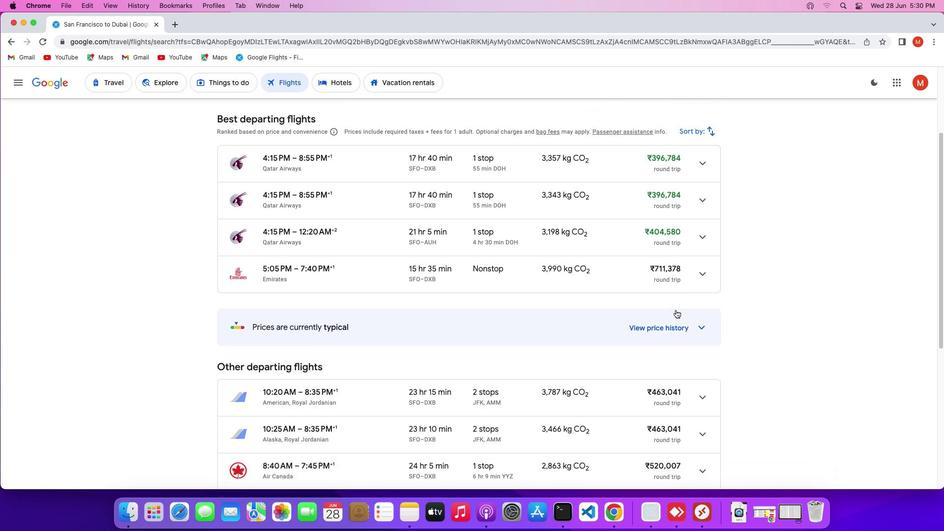 
Action: Mouse moved to (675, 310)
Screenshot: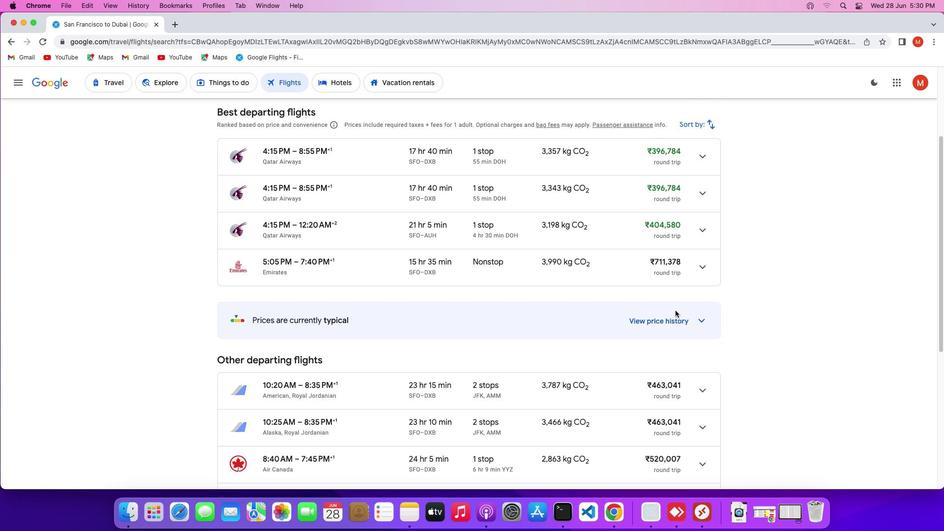
Action: Mouse scrolled (675, 310) with delta (0, 0)
Screenshot: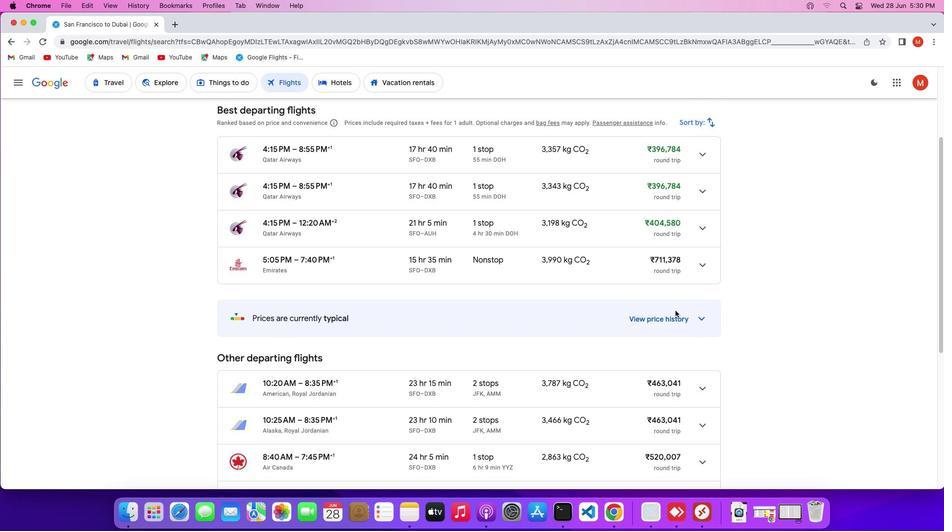 
Action: Mouse scrolled (675, 310) with delta (0, 0)
Screenshot: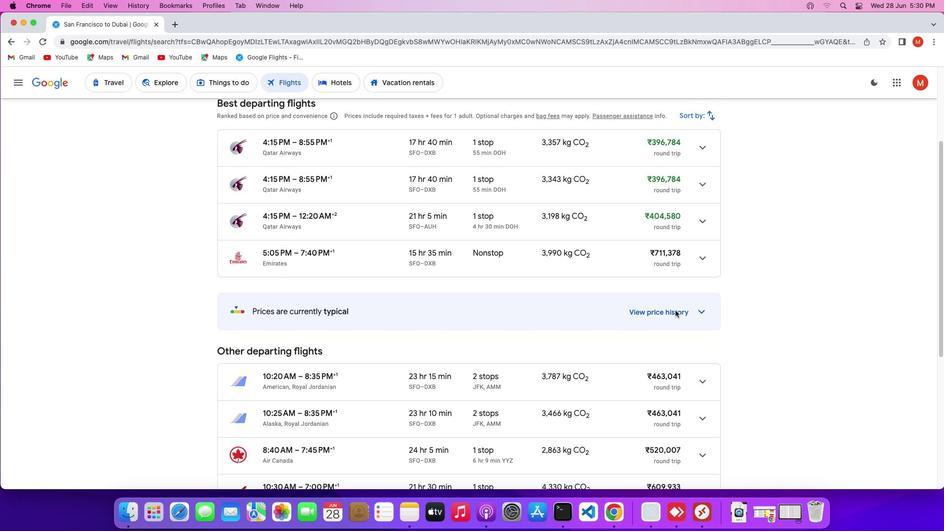 
Action: Mouse scrolled (675, 310) with delta (0, 0)
Screenshot: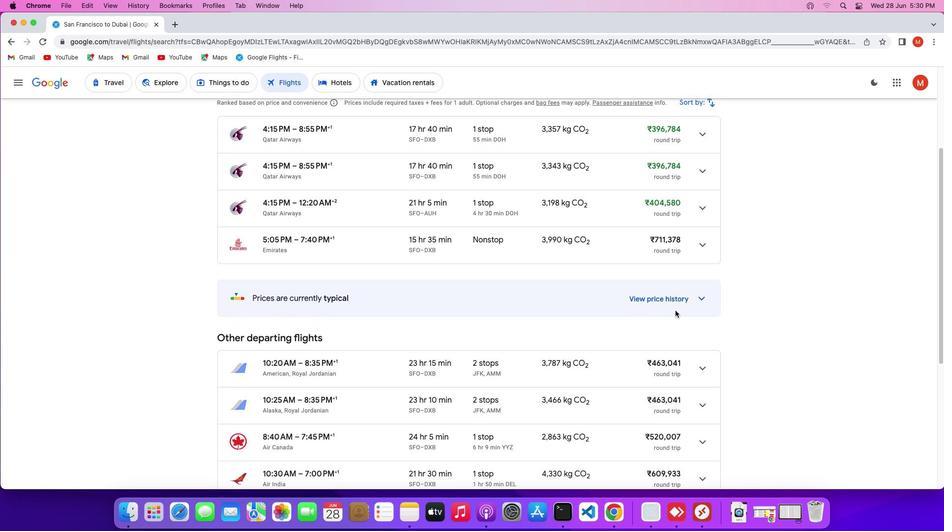 
Action: Mouse scrolled (675, 310) with delta (0, 0)
Screenshot: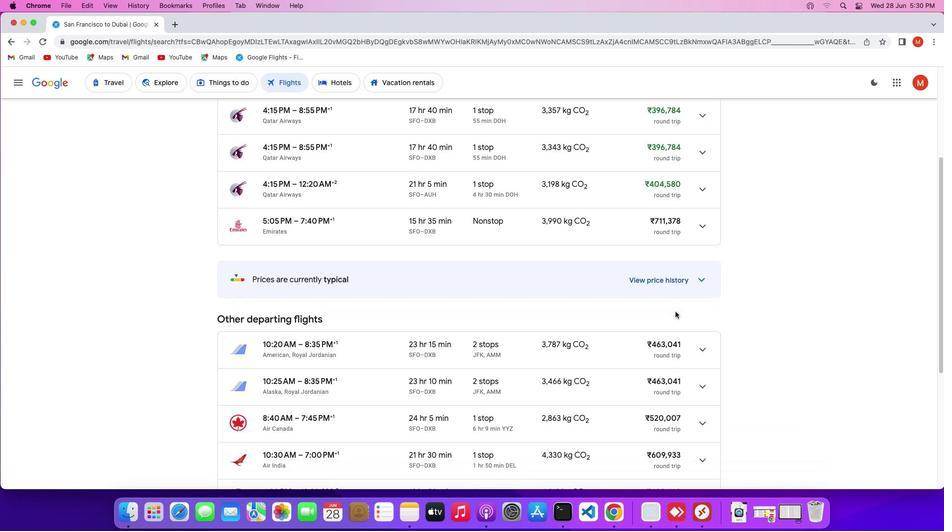 
Action: Mouse moved to (675, 316)
Screenshot: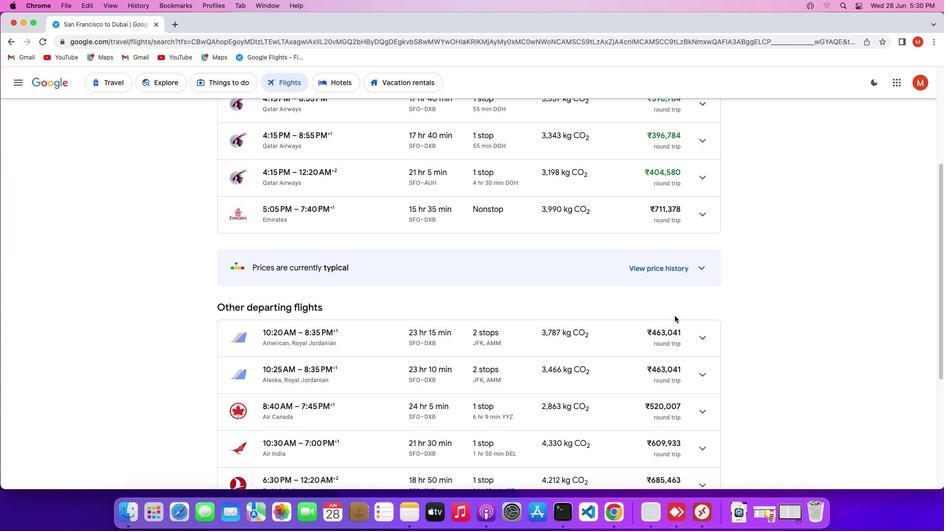 
Action: Mouse scrolled (675, 316) with delta (0, 0)
Screenshot: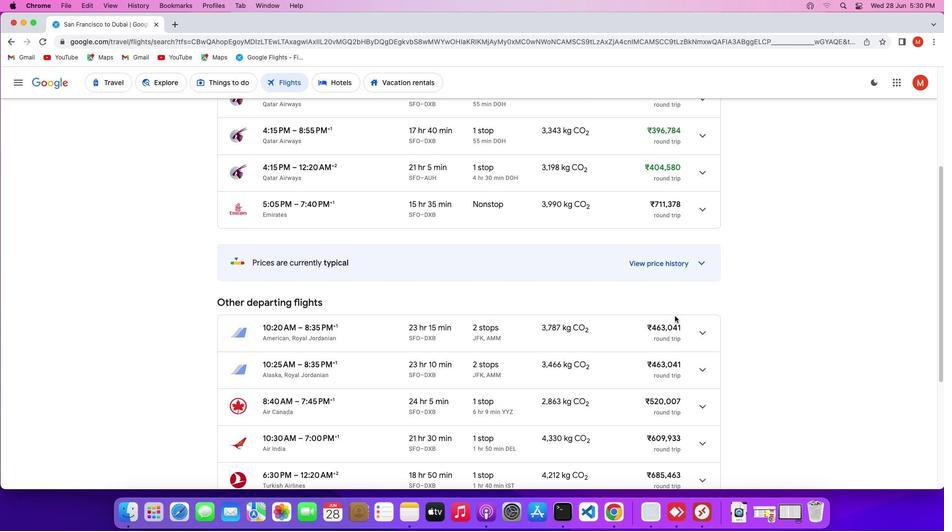
Action: Mouse scrolled (675, 316) with delta (0, 0)
Screenshot: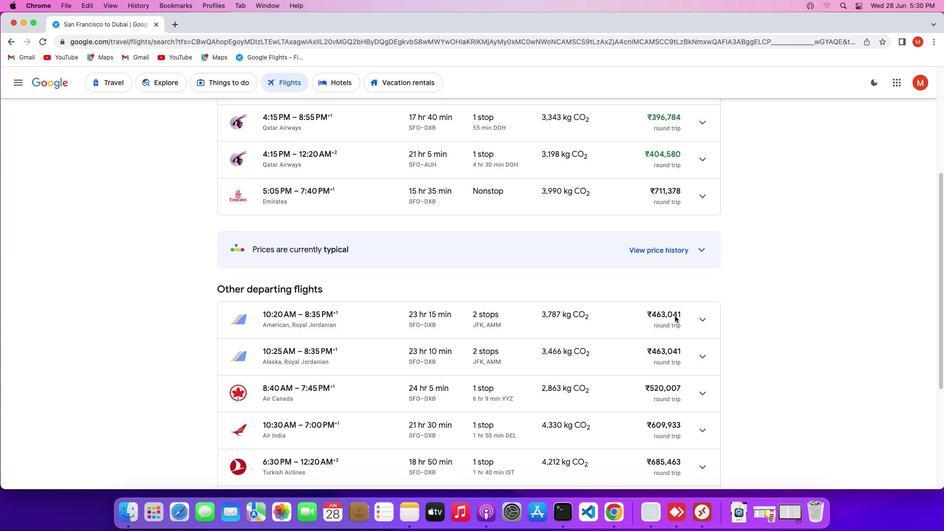 
Action: Mouse scrolled (675, 316) with delta (0, 0)
Screenshot: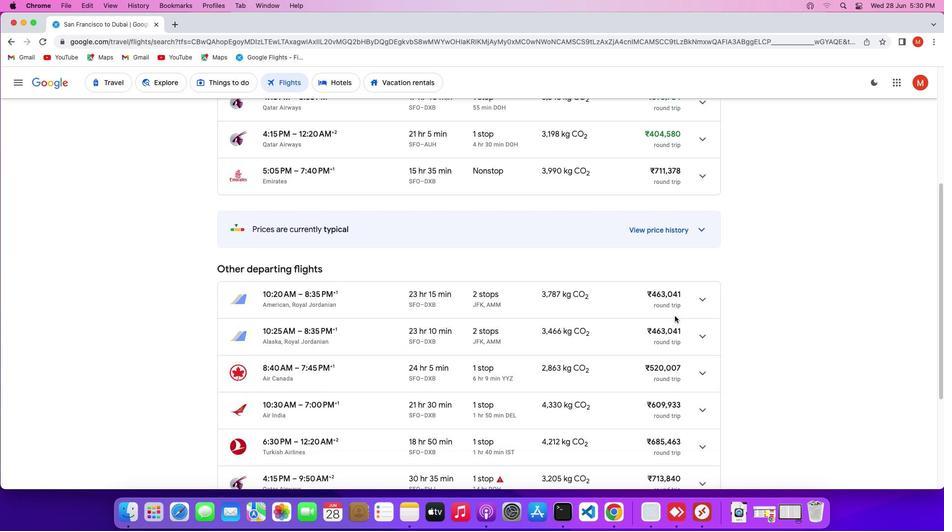 
Action: Mouse scrolled (675, 316) with delta (0, 0)
Screenshot: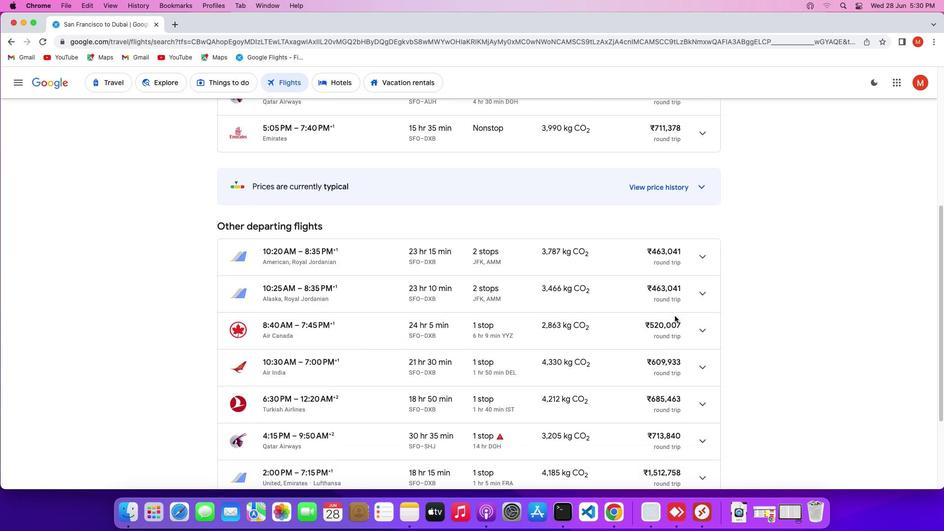 
Action: Mouse scrolled (675, 316) with delta (0, 0)
Screenshot: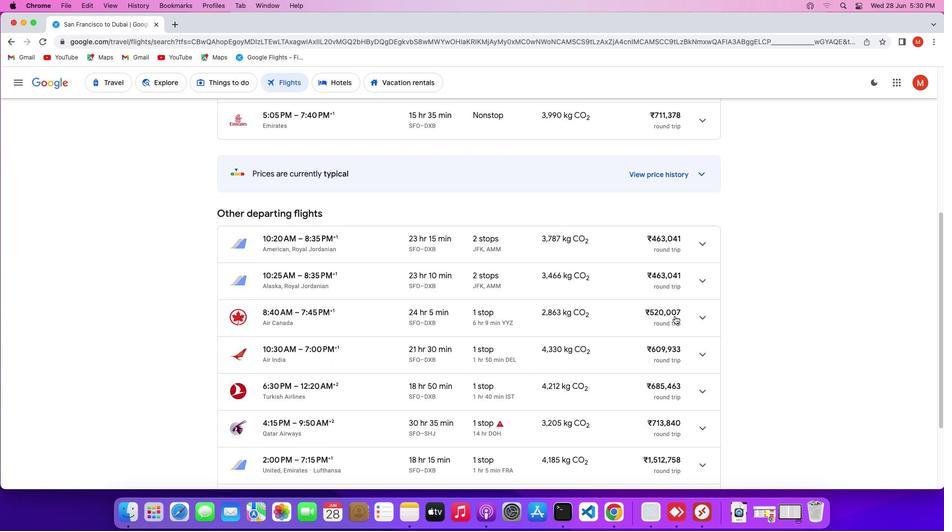 
Action: Mouse scrolled (675, 316) with delta (0, 0)
Screenshot: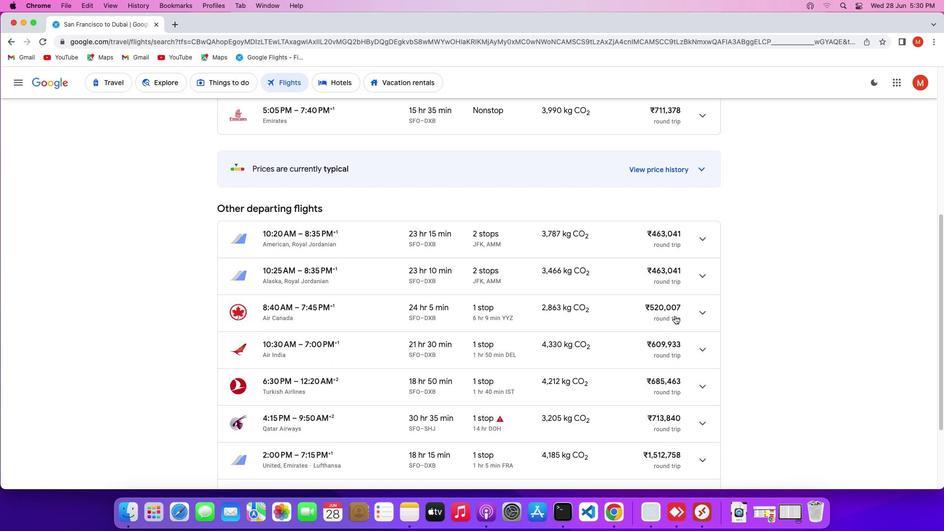 
Action: Mouse scrolled (675, 316) with delta (0, 0)
Screenshot: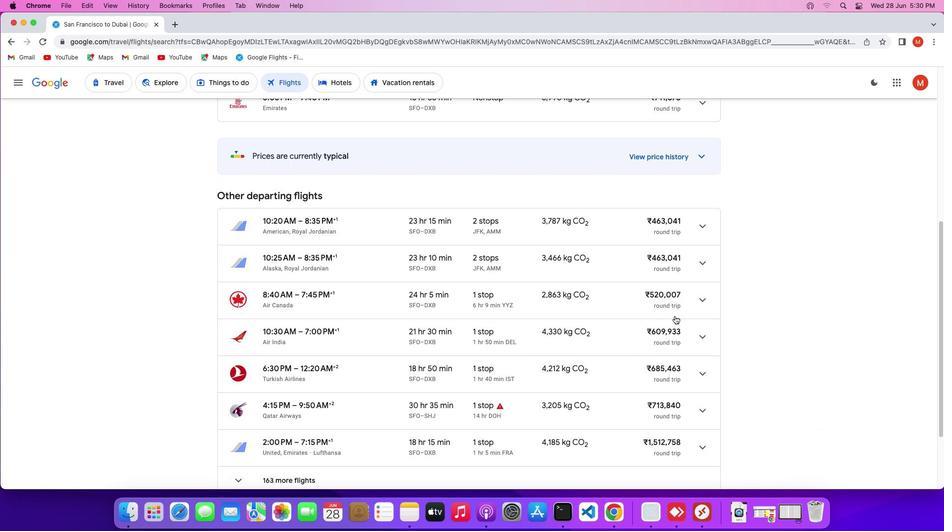 
Action: Mouse scrolled (675, 316) with delta (0, 0)
Screenshot: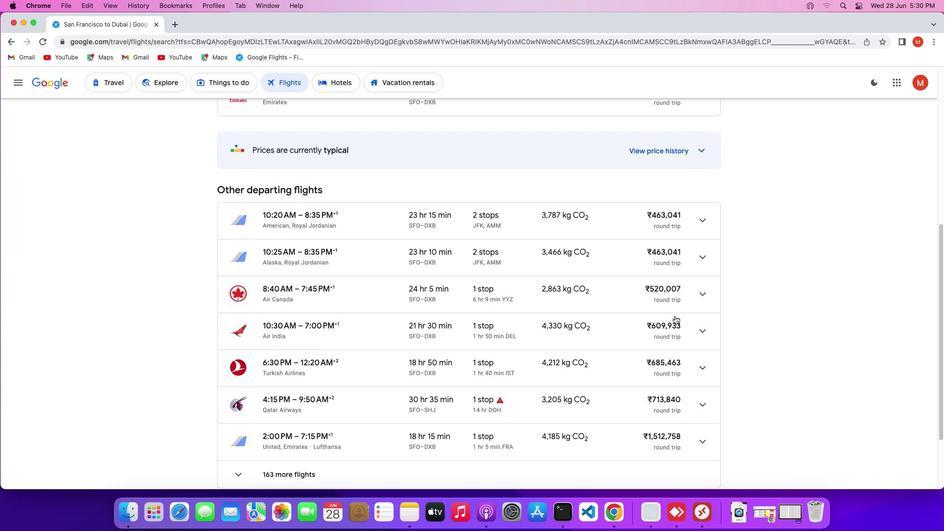 
Action: Mouse scrolled (675, 316) with delta (0, 0)
Screenshot: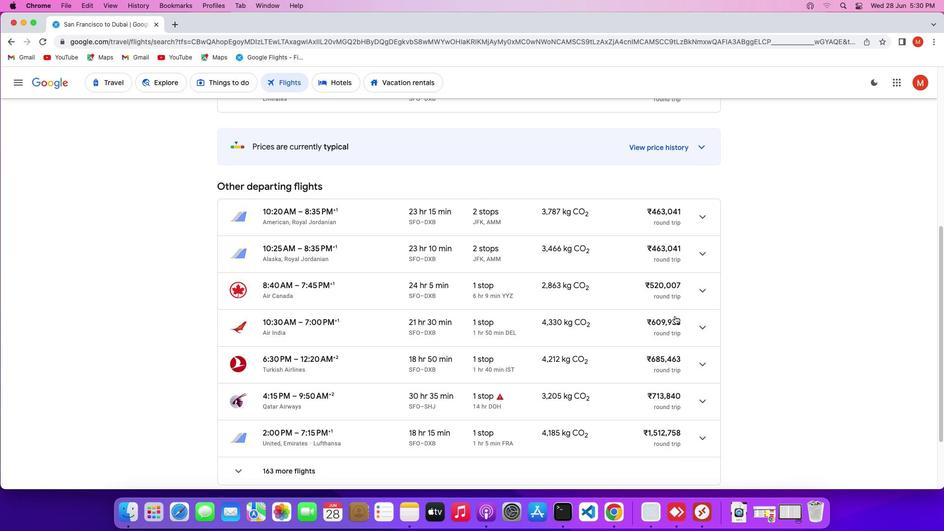 
Action: Mouse scrolled (675, 316) with delta (0, 0)
Screenshot: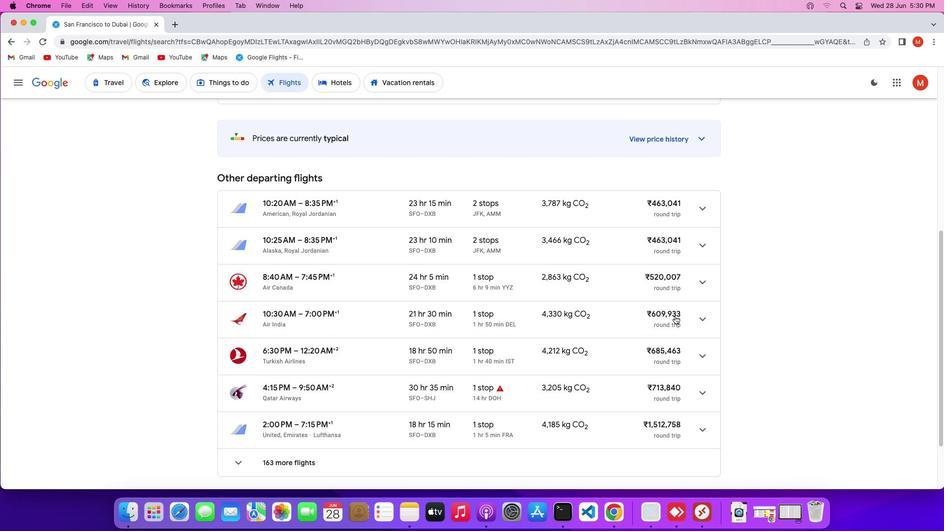 
Action: Mouse scrolled (675, 316) with delta (0, 0)
Screenshot: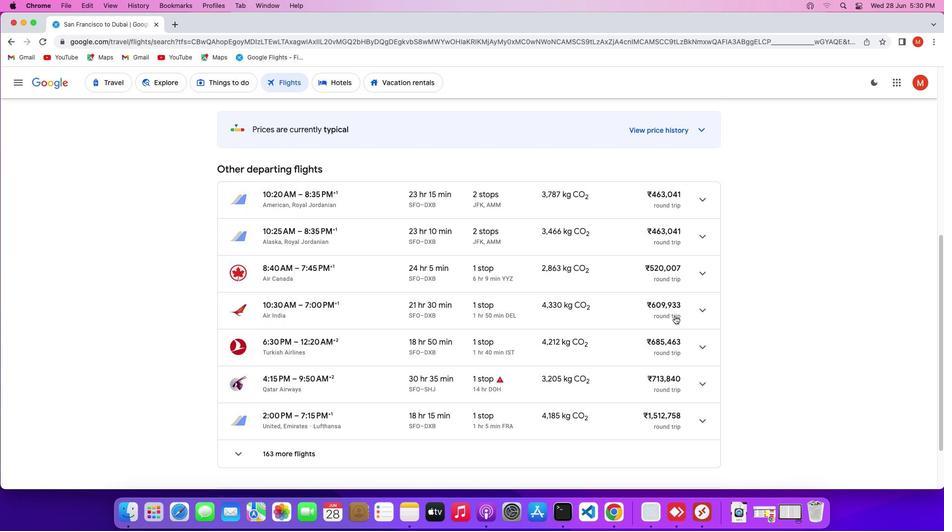 
Action: Mouse scrolled (675, 316) with delta (0, 0)
Screenshot: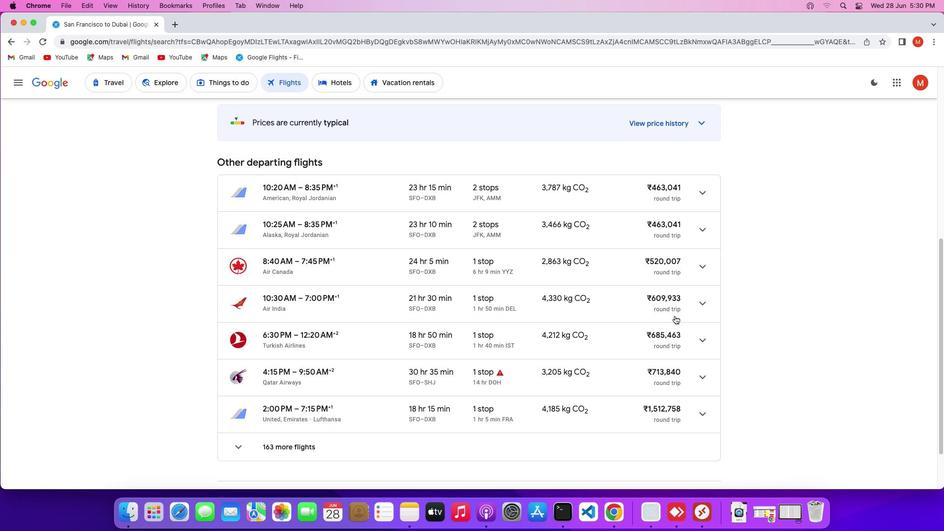 
Action: Mouse scrolled (675, 316) with delta (0, 0)
Screenshot: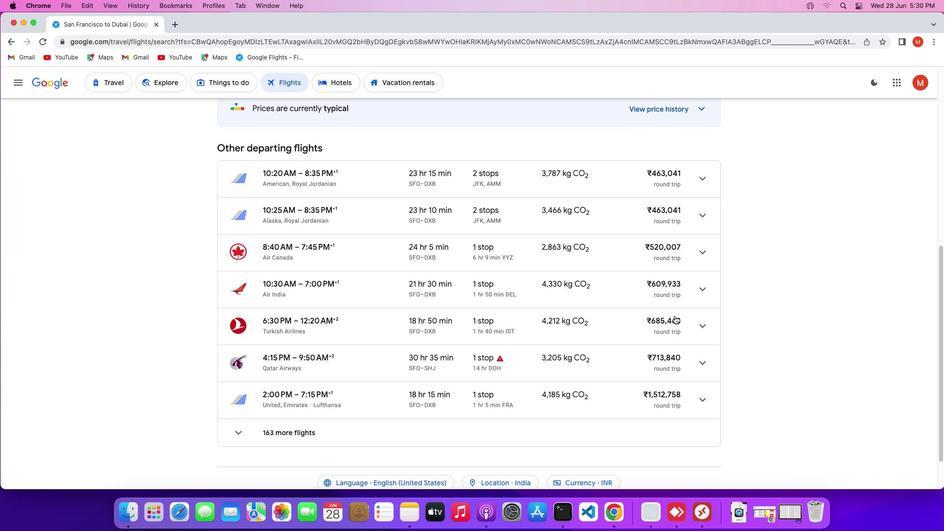 
Action: Mouse scrolled (675, 316) with delta (0, 0)
Screenshot: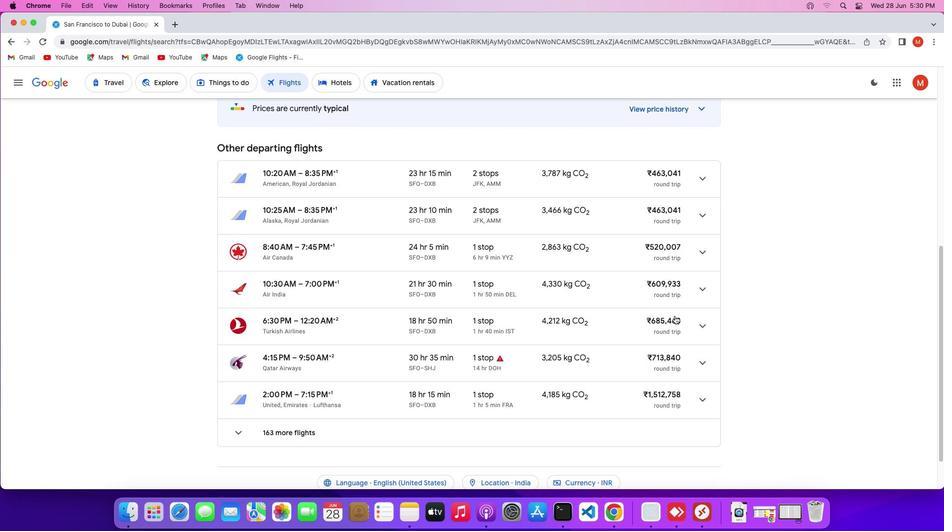 
Action: Mouse scrolled (675, 316) with delta (0, 0)
Screenshot: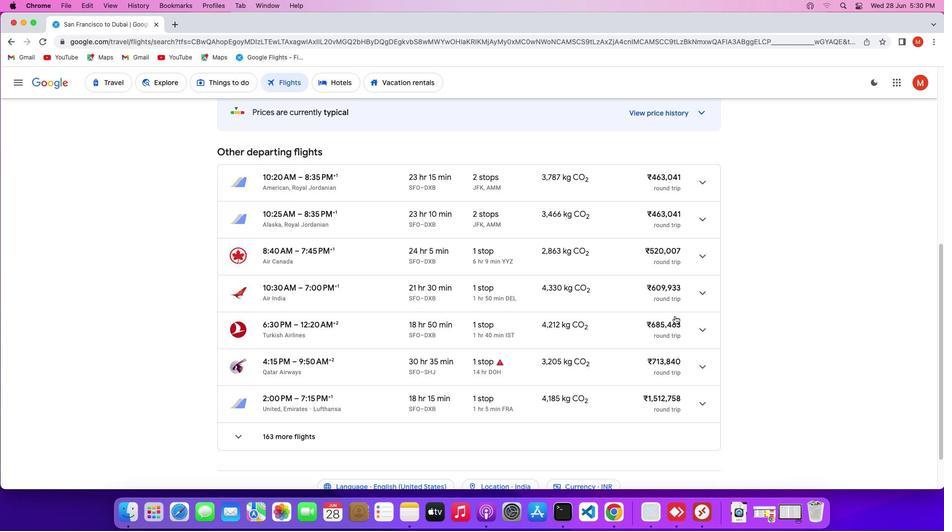 
Action: Mouse scrolled (675, 316) with delta (0, 0)
Screenshot: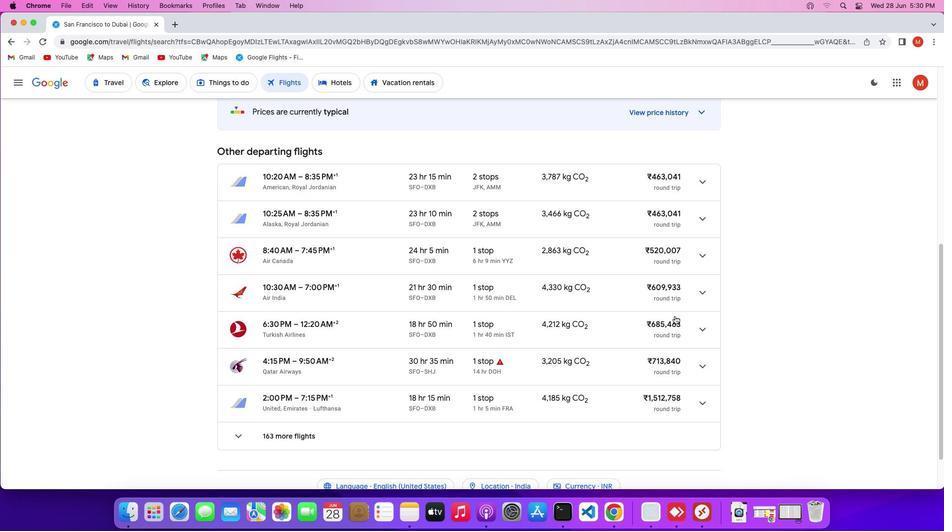 
Action: Mouse scrolled (675, 316) with delta (0, 0)
Screenshot: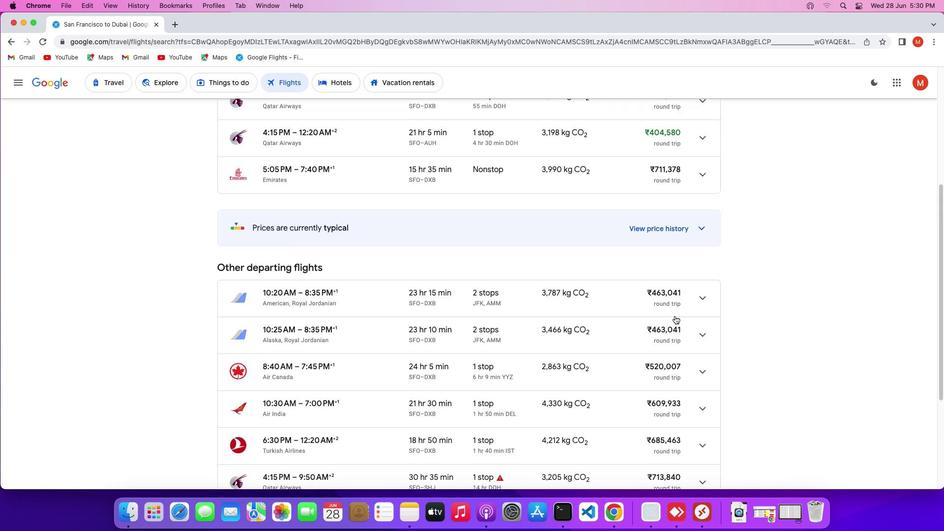 
Action: Mouse scrolled (675, 316) with delta (0, 0)
Screenshot: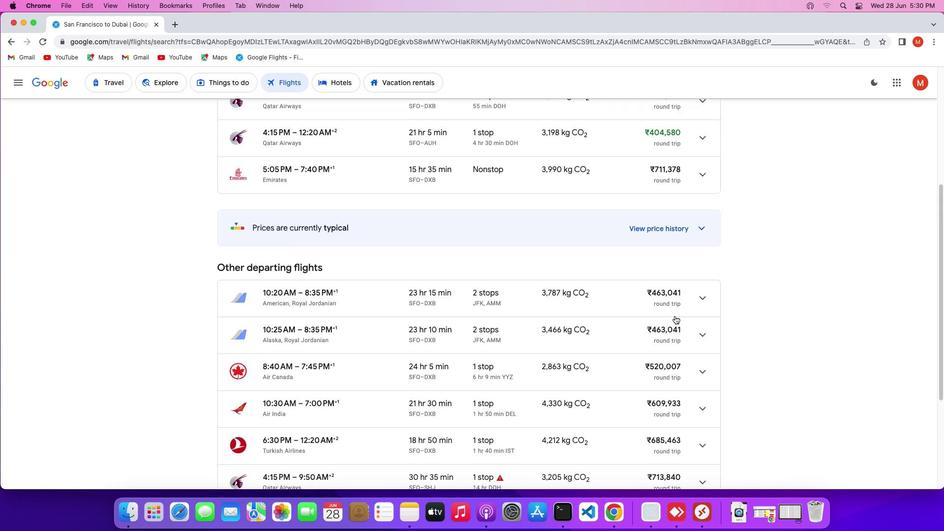 
Action: Mouse scrolled (675, 316) with delta (0, 1)
Screenshot: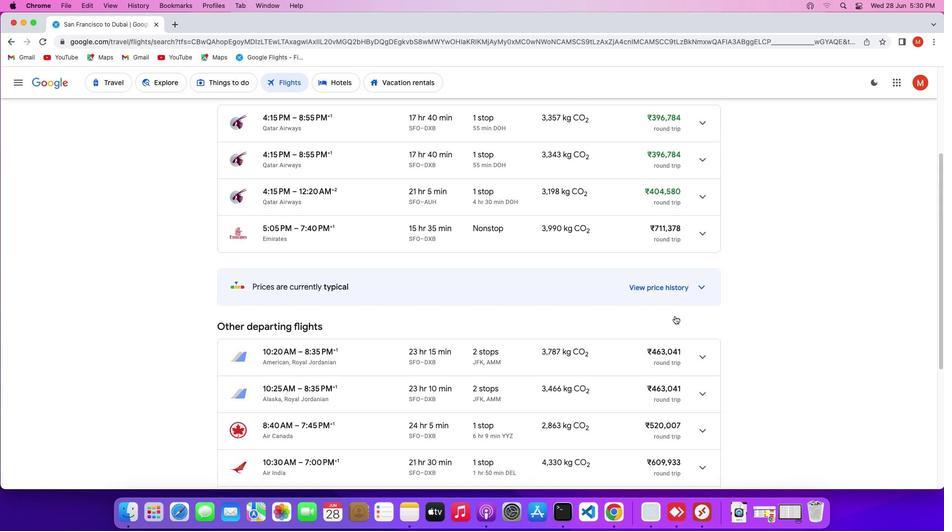 
Action: Mouse scrolled (675, 316) with delta (0, 2)
Screenshot: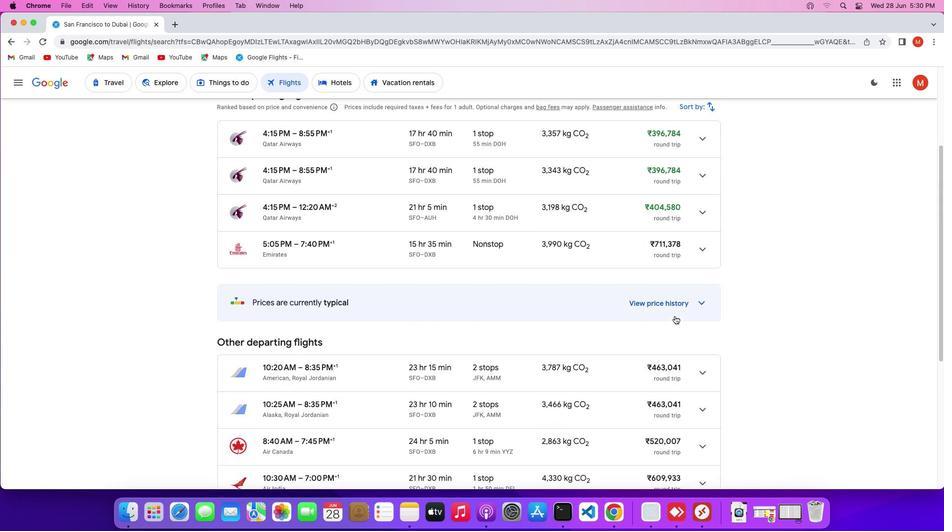 
Action: Mouse scrolled (675, 316) with delta (0, 0)
Screenshot: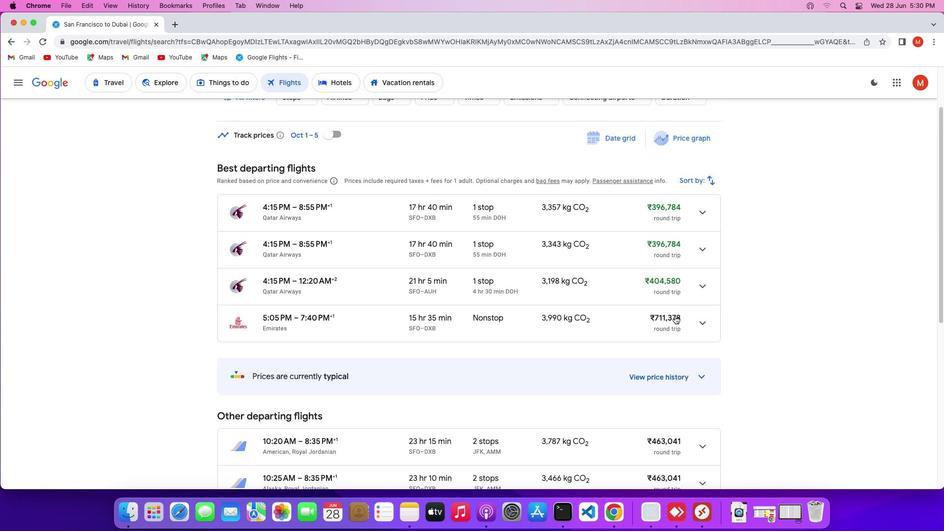 
Action: Mouse scrolled (675, 316) with delta (0, 0)
Screenshot: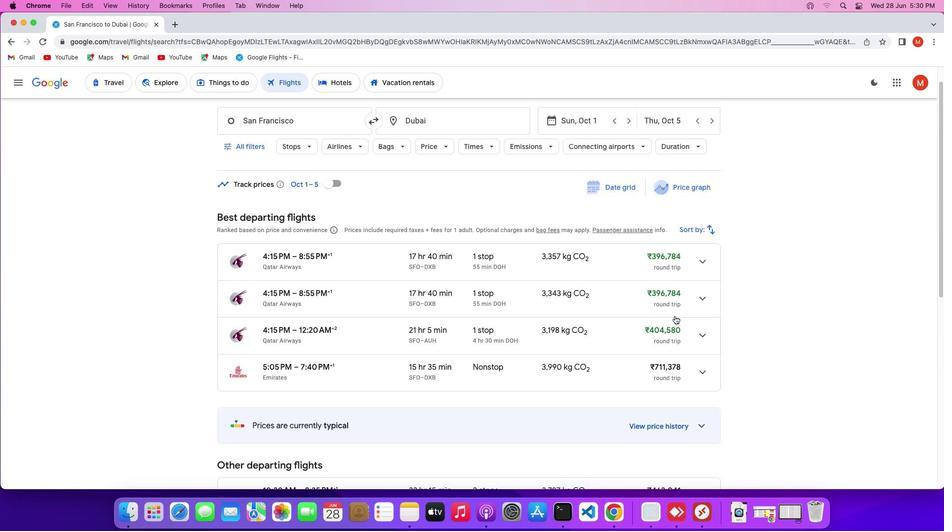 
Action: Mouse scrolled (675, 316) with delta (0, 1)
Screenshot: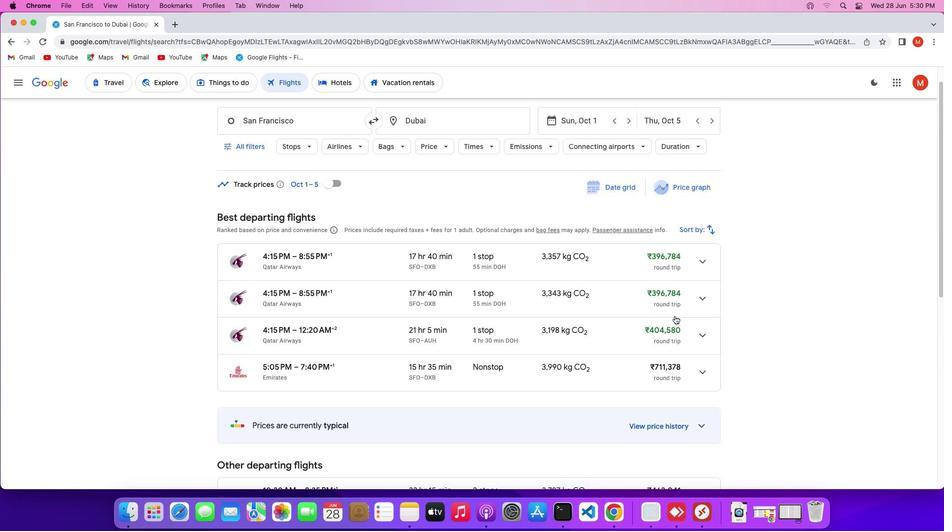 
Action: Mouse scrolled (675, 316) with delta (0, 2)
Screenshot: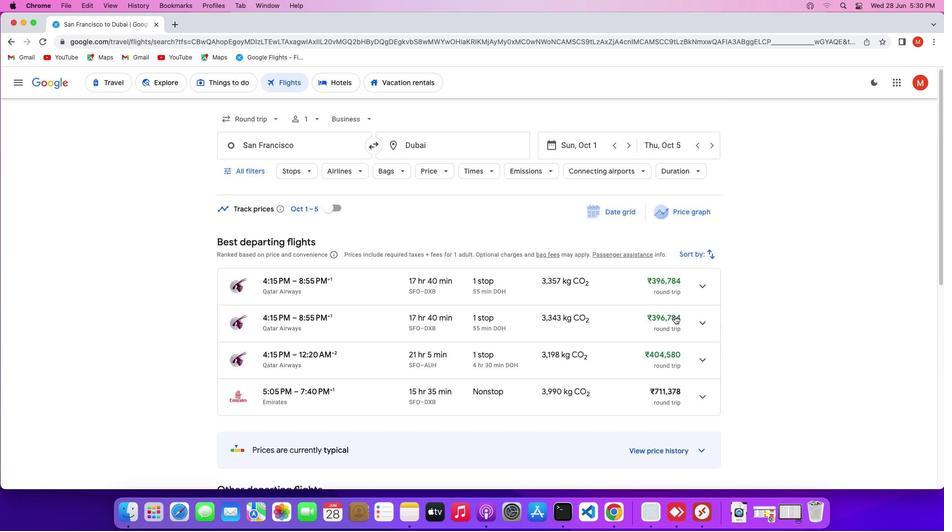 
Action: Mouse scrolled (675, 316) with delta (0, 2)
Screenshot: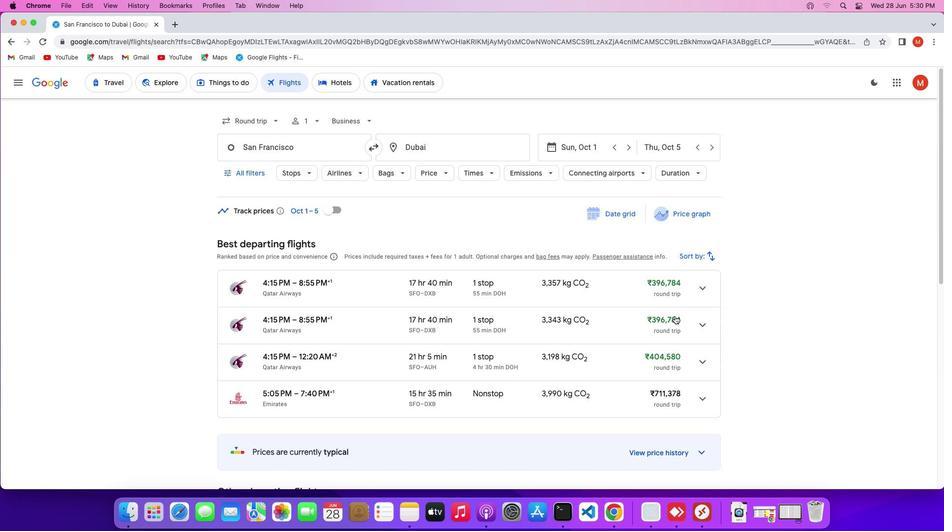 
Action: Mouse moved to (675, 316)
Screenshot: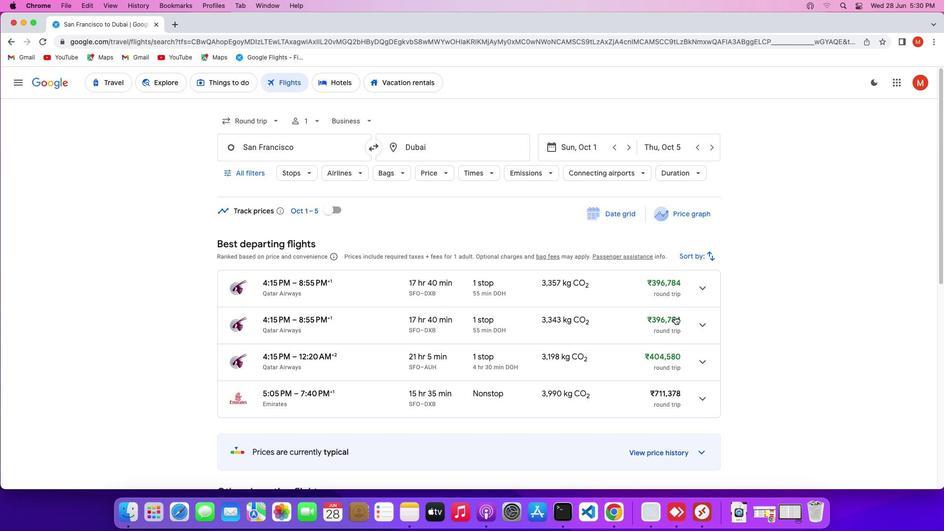 
Action: Mouse scrolled (675, 316) with delta (0, 0)
Screenshot: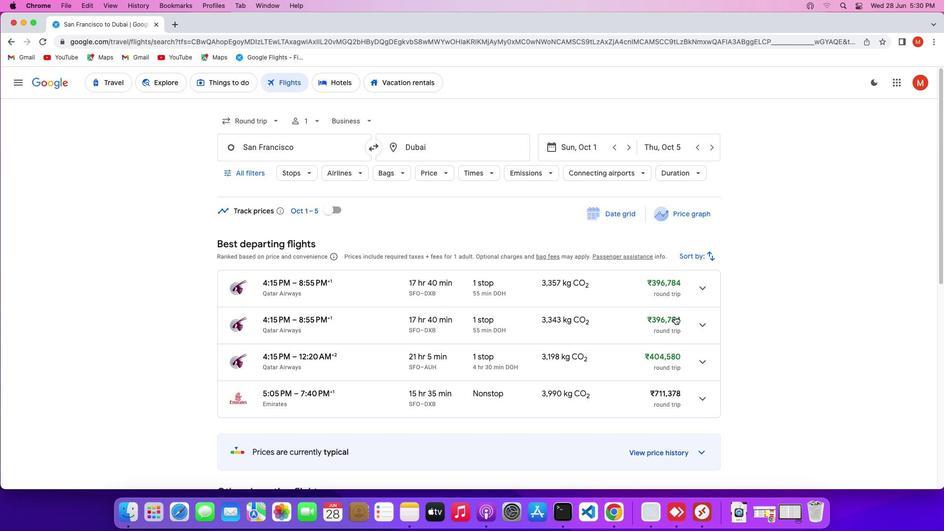 
Action: Mouse scrolled (675, 316) with delta (0, 0)
Screenshot: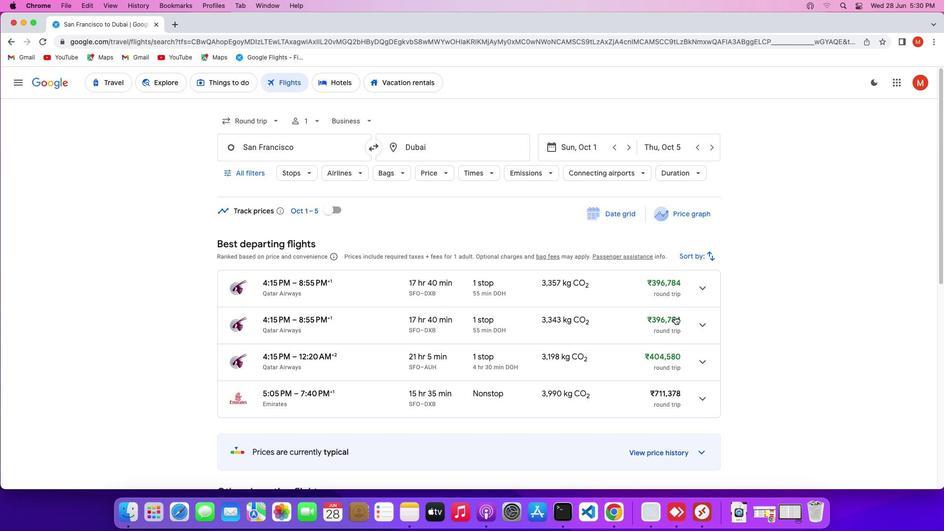 
Action: Mouse scrolled (675, 316) with delta (0, 0)
Screenshot: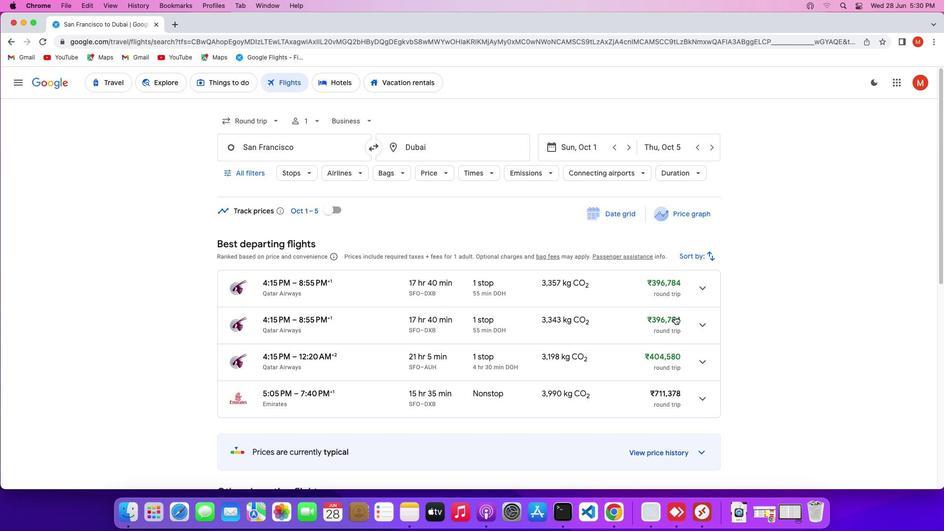 
Action: Mouse scrolled (675, 316) with delta (0, 1)
Screenshot: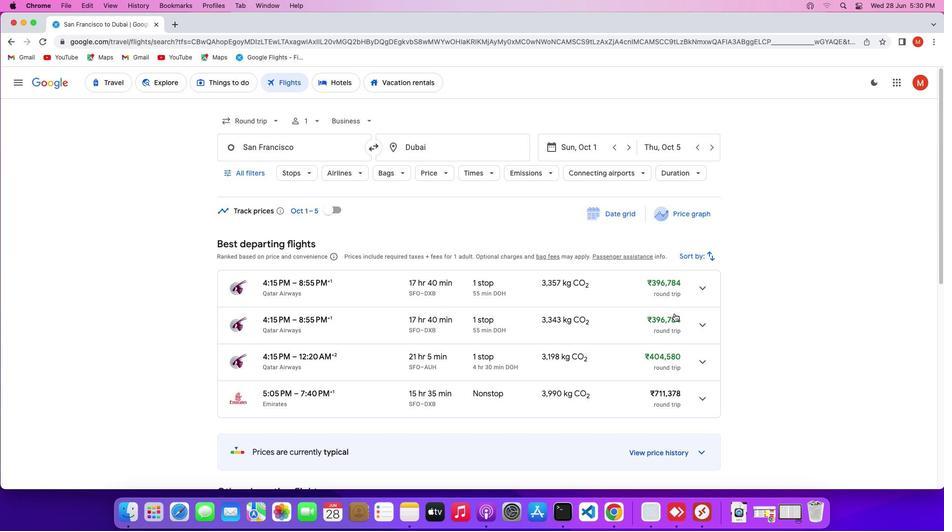 
Action: Mouse moved to (679, 174)
Screenshot: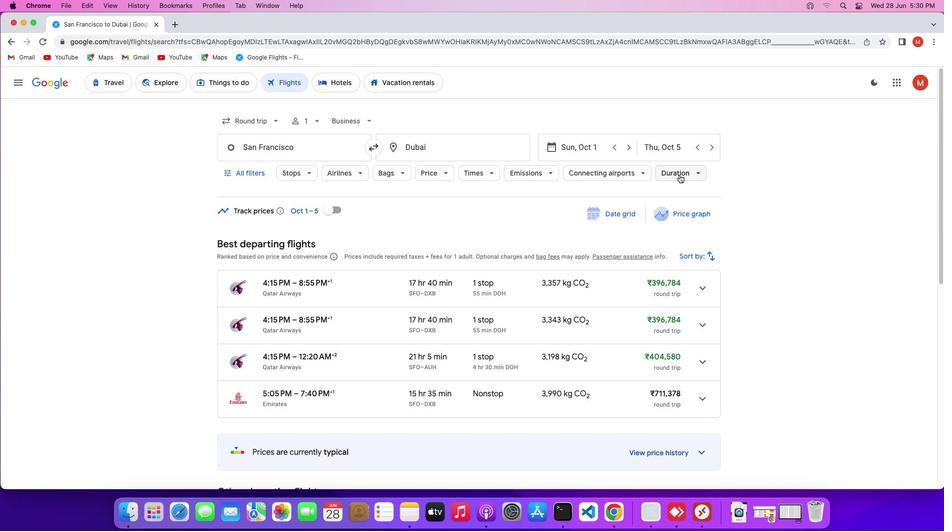 
Action: Mouse pressed left at (679, 174)
Screenshot: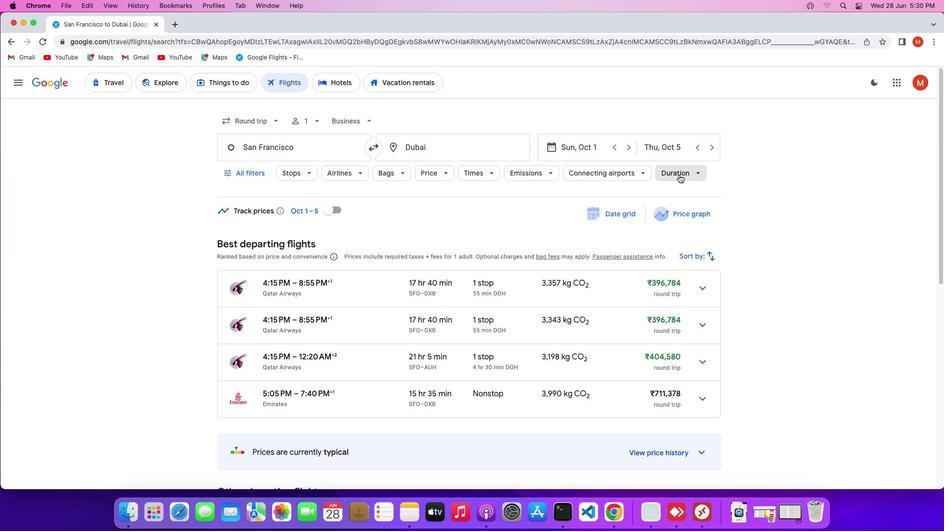 
Action: Mouse moved to (812, 238)
Screenshot: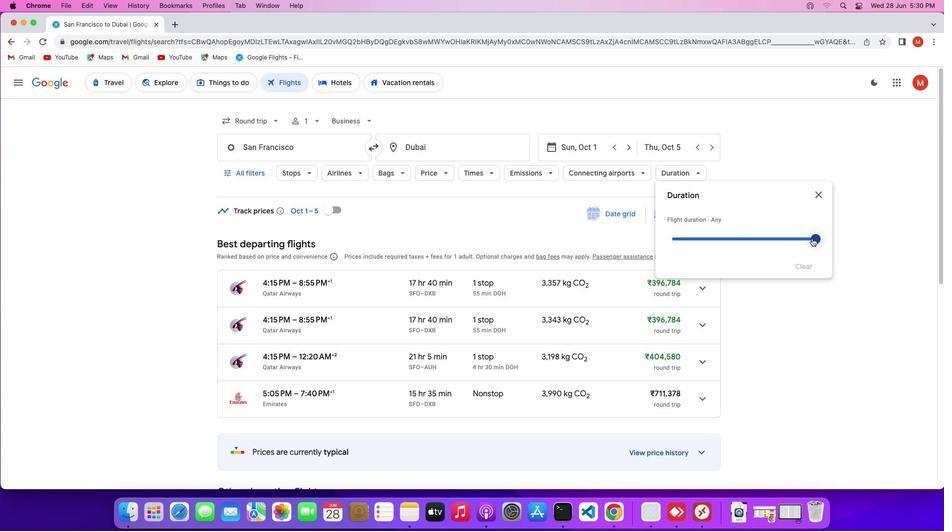 
Action: Mouse pressed left at (812, 238)
Screenshot: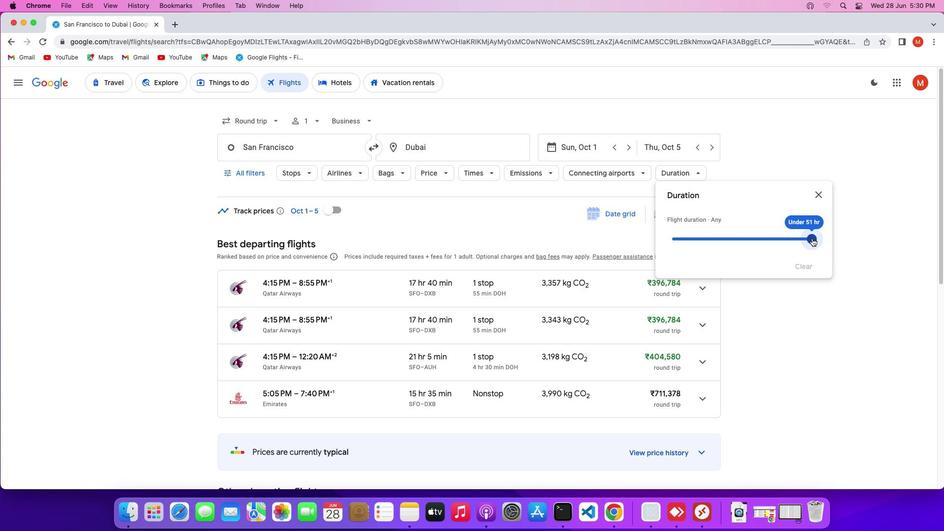 
Action: Mouse moved to (819, 195)
Screenshot: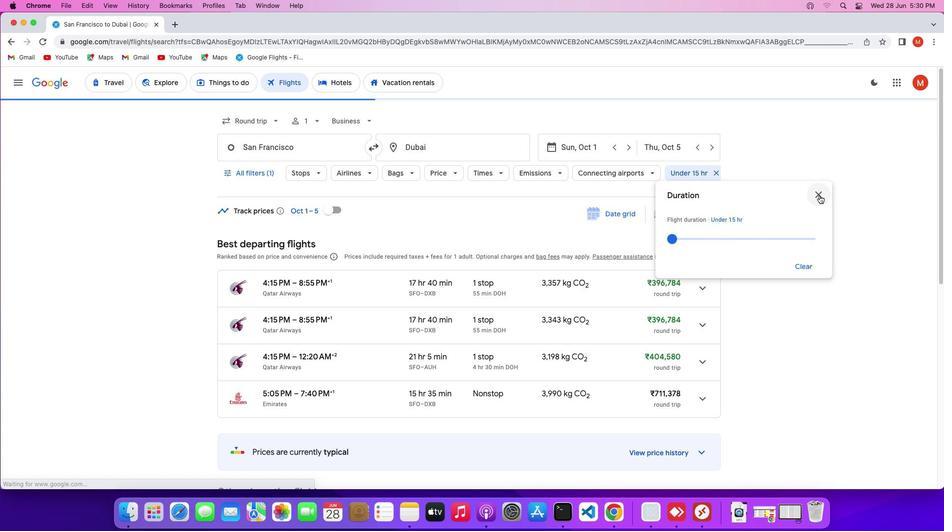 
Action: Mouse pressed left at (819, 195)
Screenshot: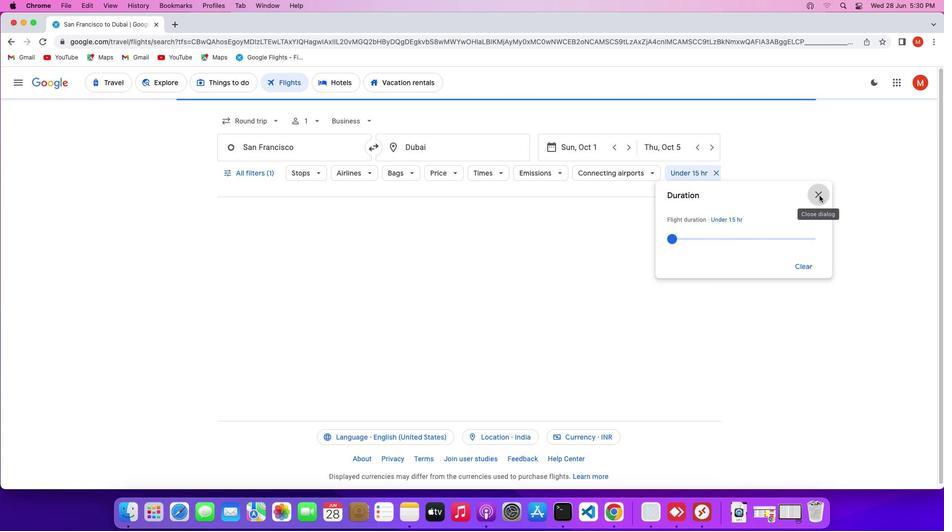 
Action: Mouse moved to (758, 274)
Screenshot: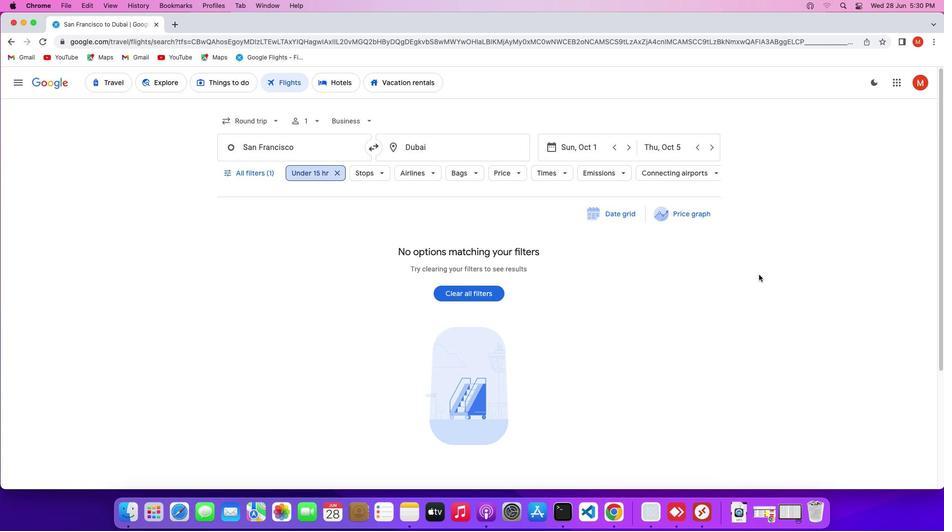 
Action: Mouse pressed left at (758, 274)
Screenshot: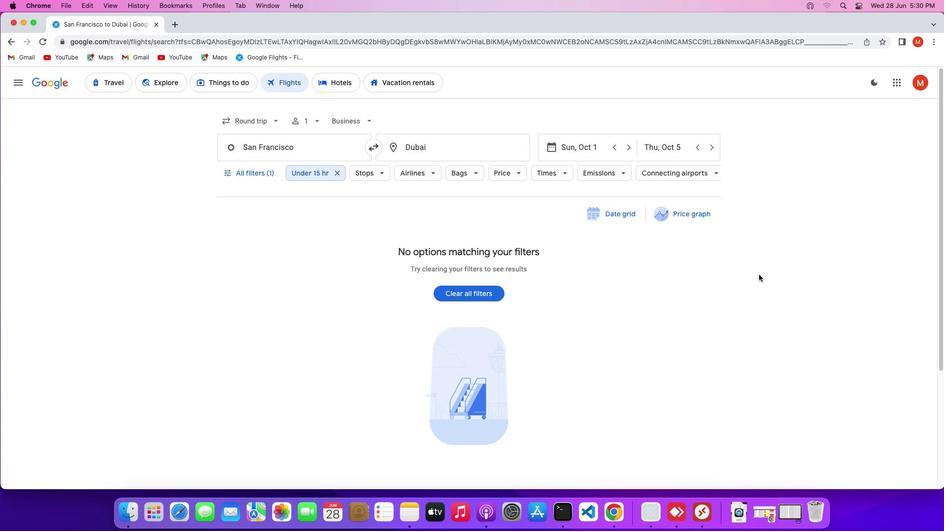 
